 Task: Setup home page in site builder.
Action: Mouse moved to (1063, 82)
Screenshot: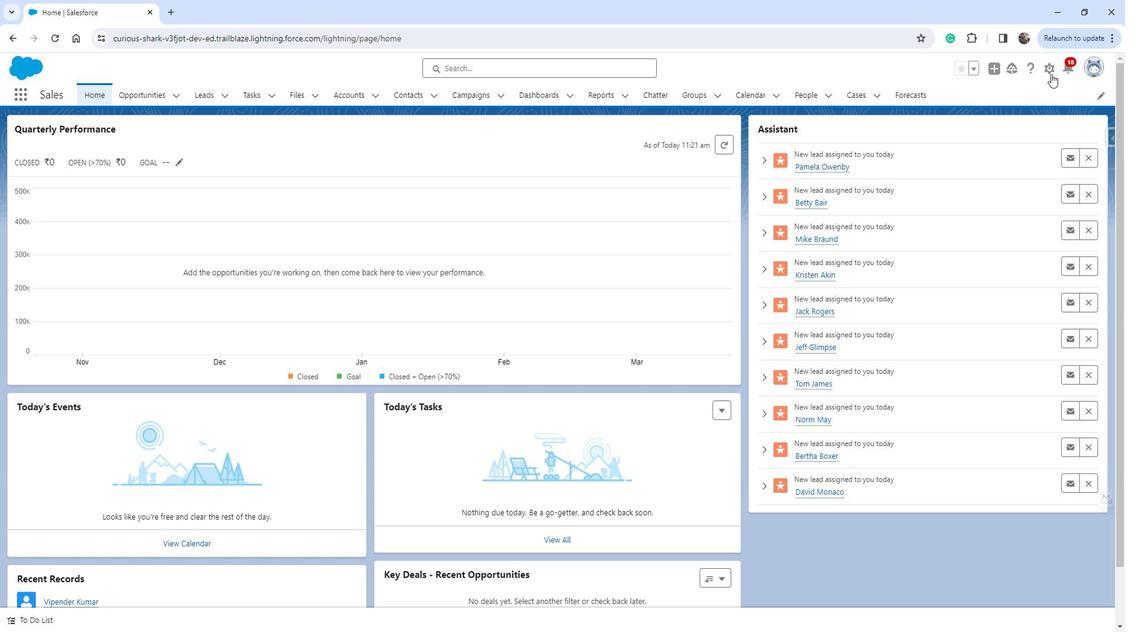 
Action: Mouse pressed left at (1063, 82)
Screenshot: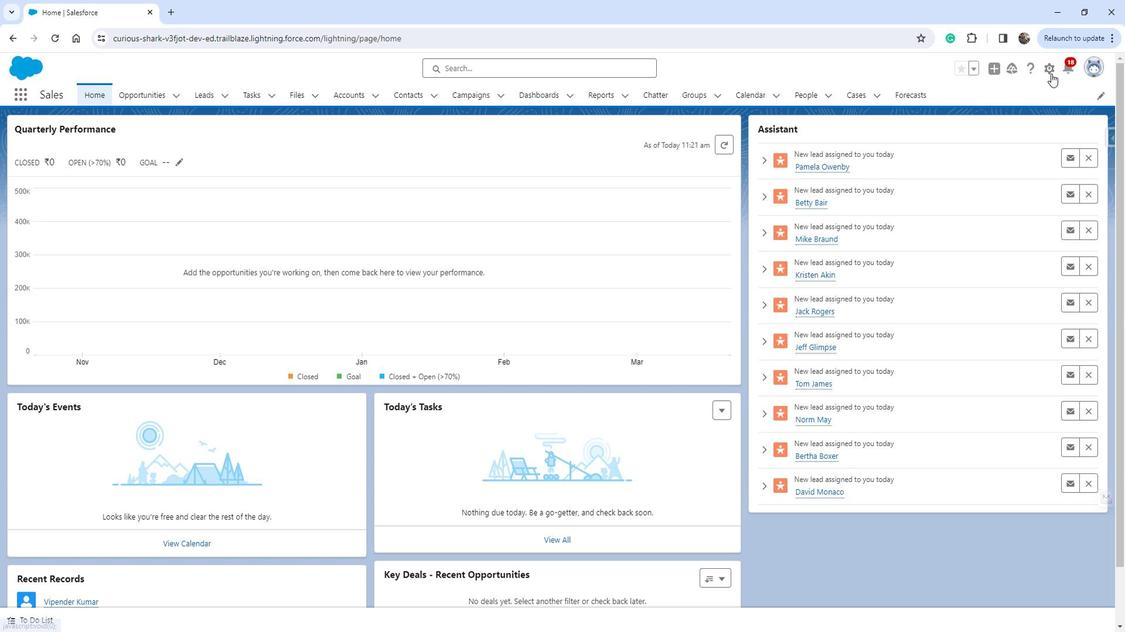 
Action: Mouse moved to (1013, 114)
Screenshot: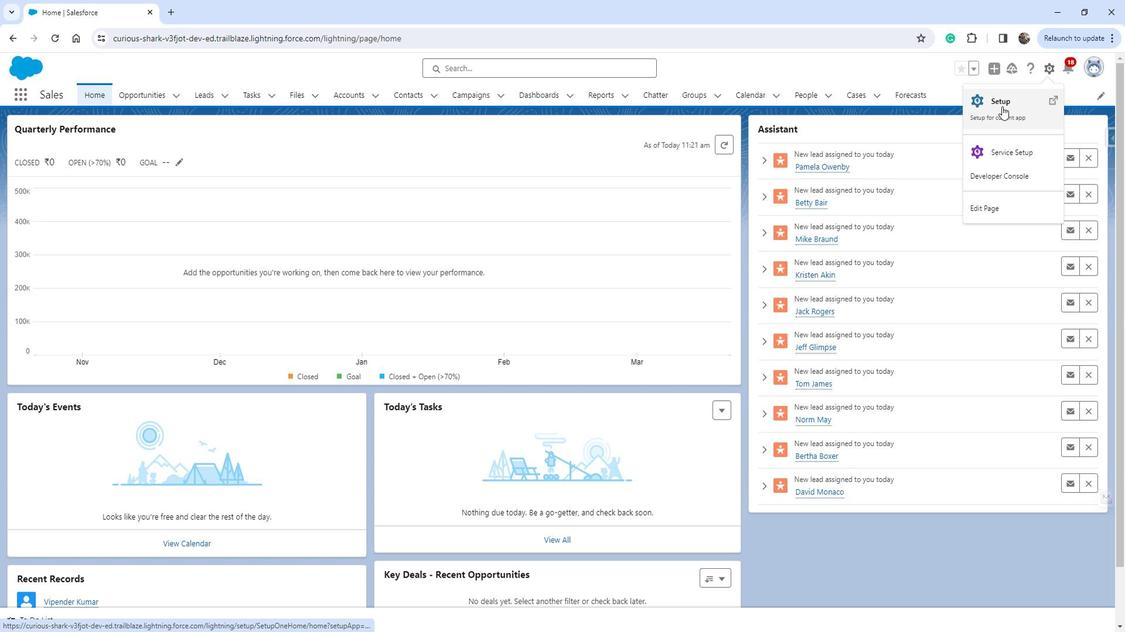 
Action: Mouse pressed left at (1013, 114)
Screenshot: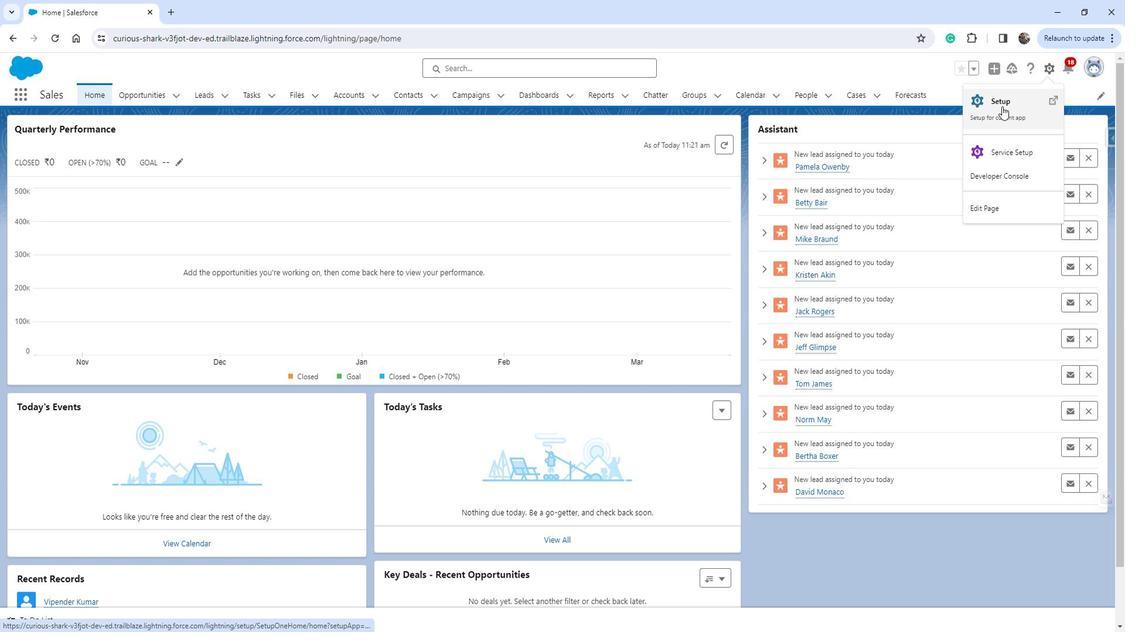 
Action: Mouse moved to (101, 409)
Screenshot: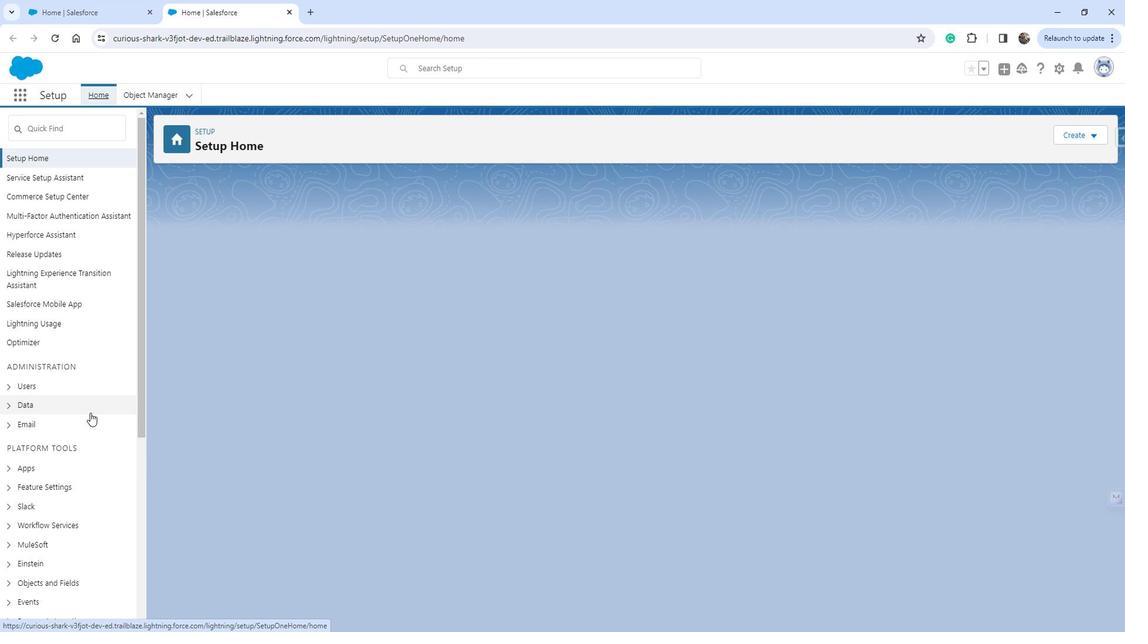 
Action: Mouse scrolled (101, 409) with delta (0, 0)
Screenshot: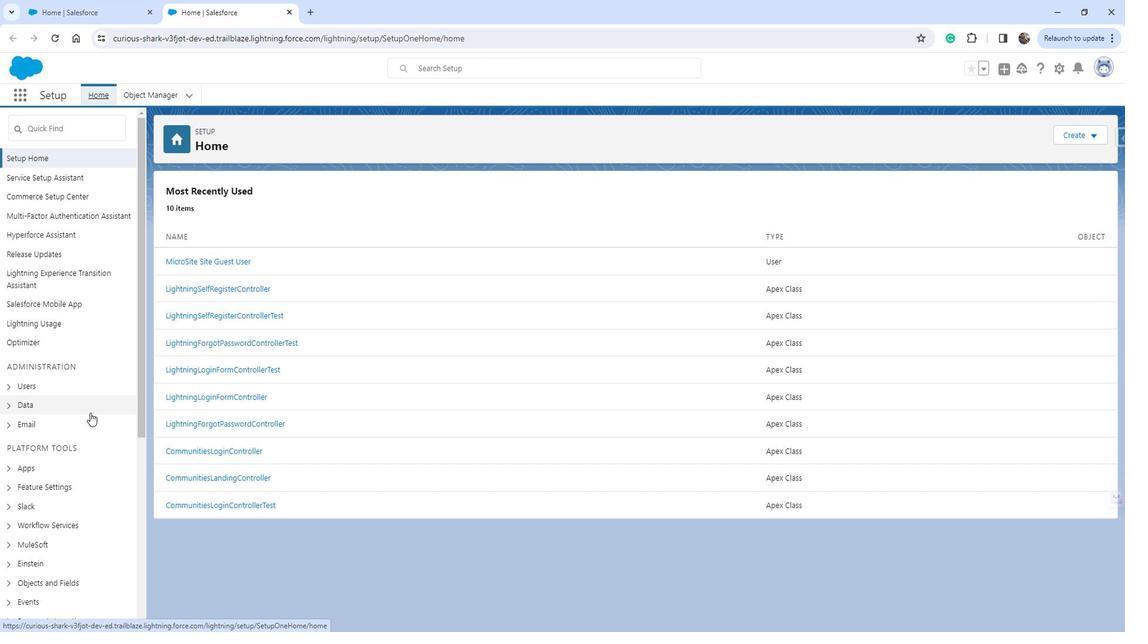 
Action: Mouse moved to (46, 420)
Screenshot: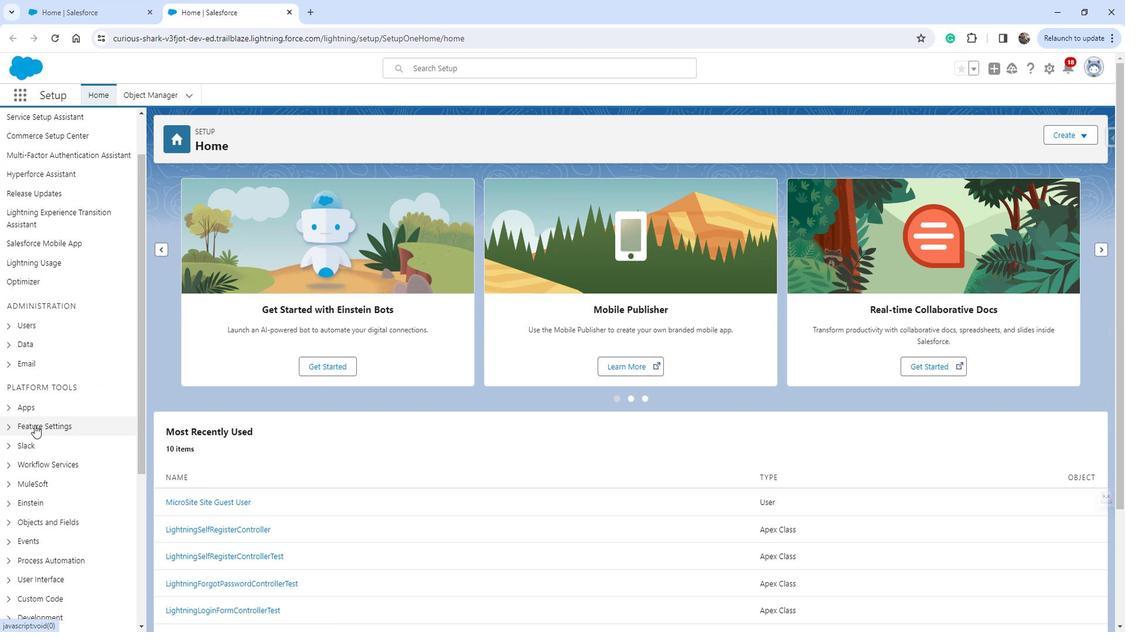 
Action: Mouse pressed left at (46, 420)
Screenshot: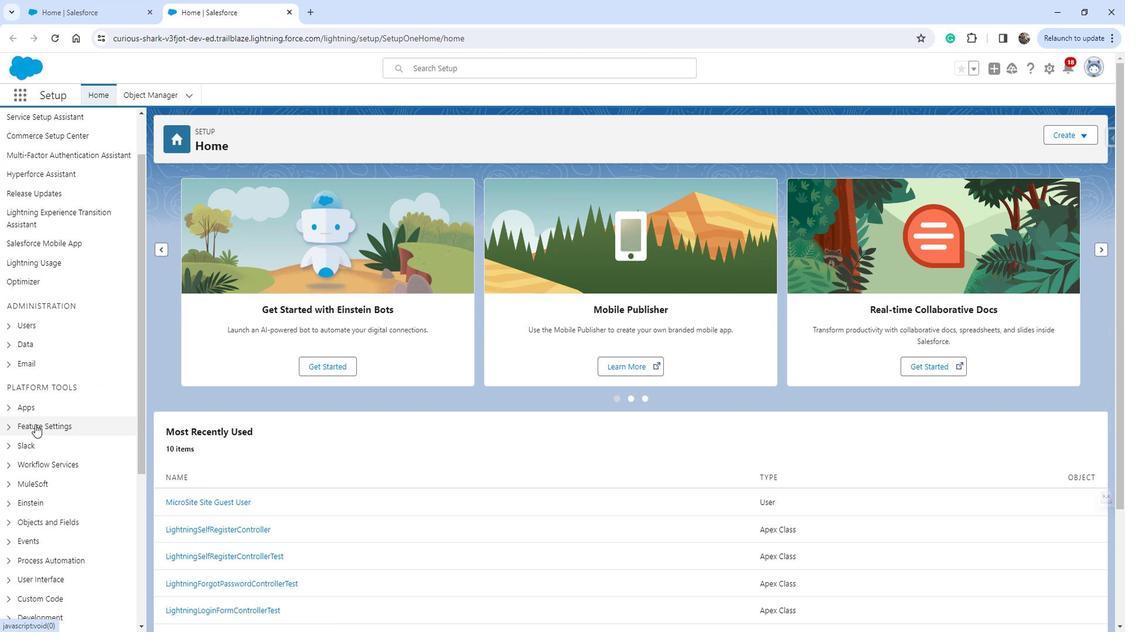 
Action: Mouse moved to (65, 431)
Screenshot: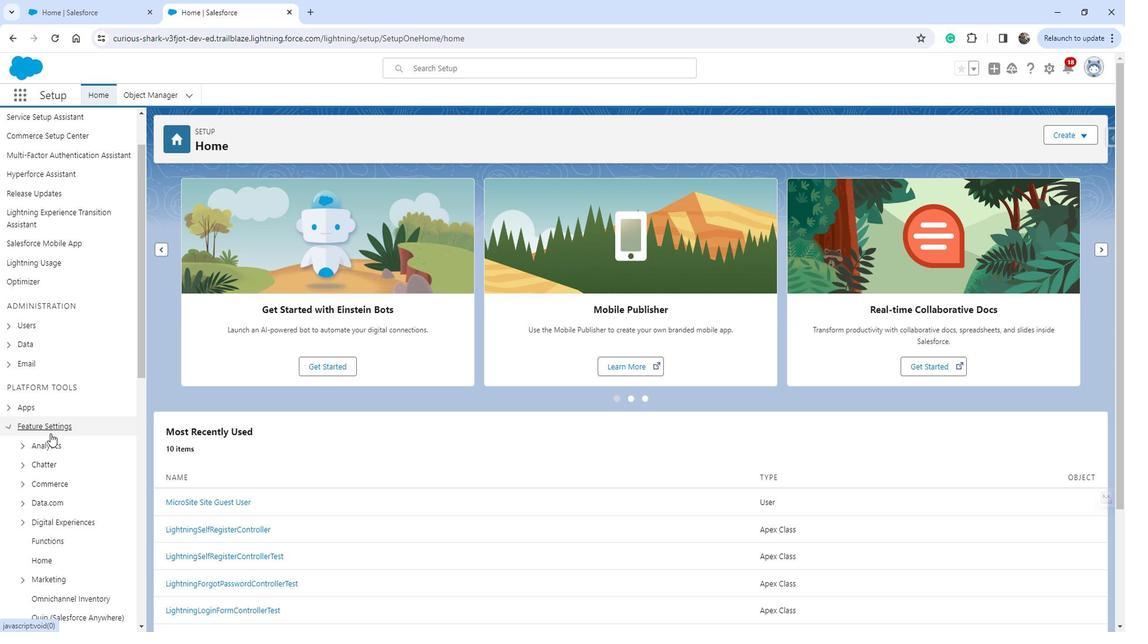 
Action: Mouse scrolled (65, 431) with delta (0, 0)
Screenshot: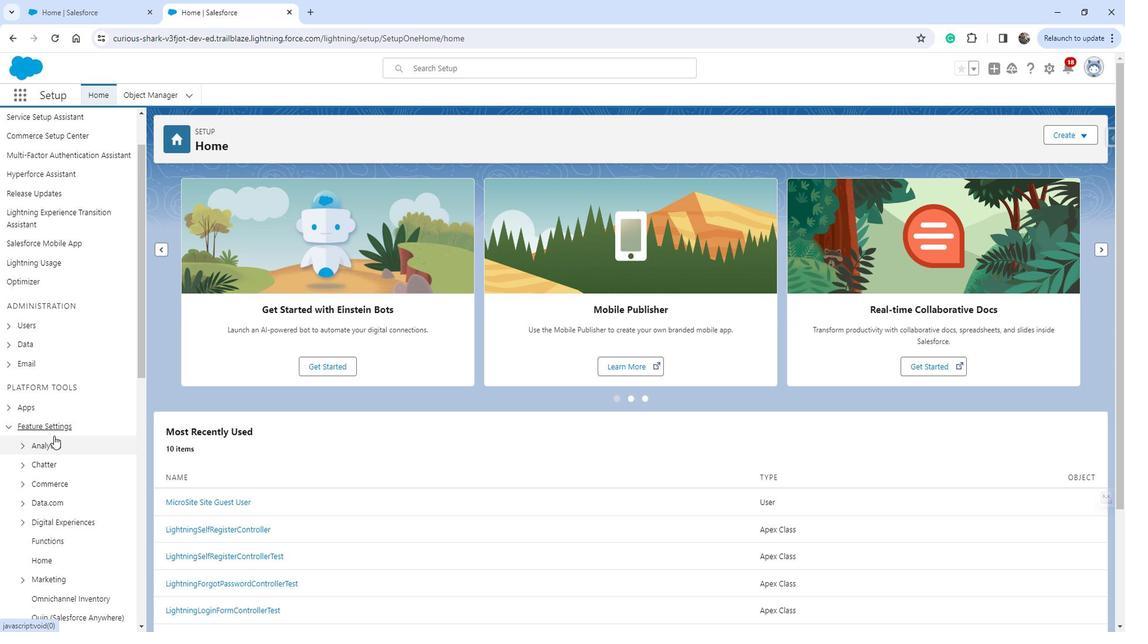 
Action: Mouse scrolled (65, 431) with delta (0, 0)
Screenshot: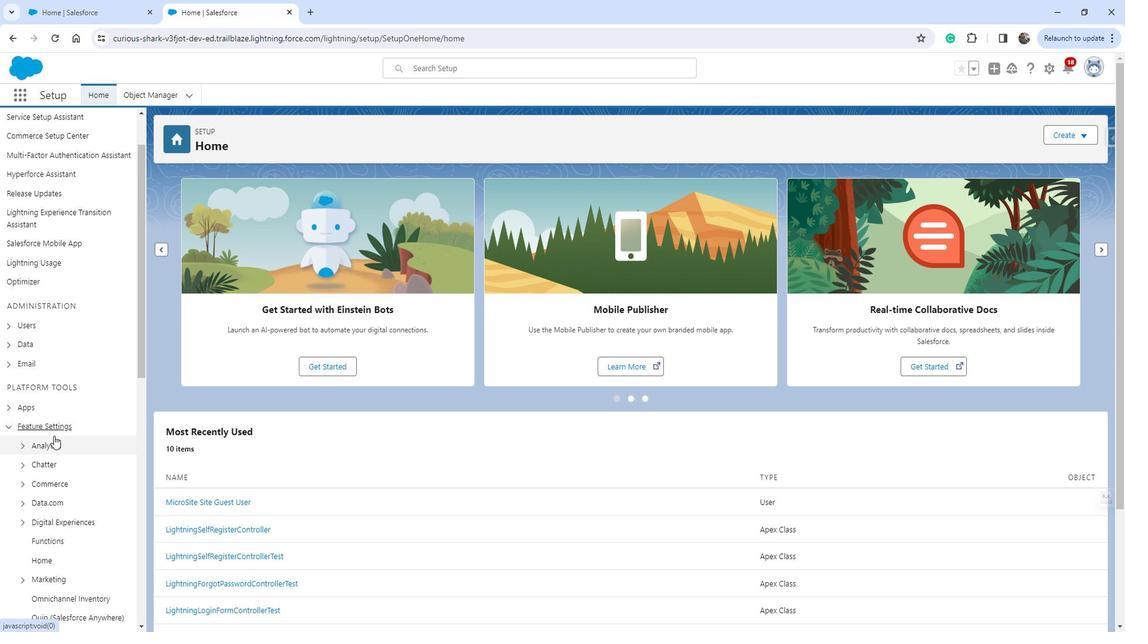 
Action: Mouse scrolled (65, 431) with delta (0, 0)
Screenshot: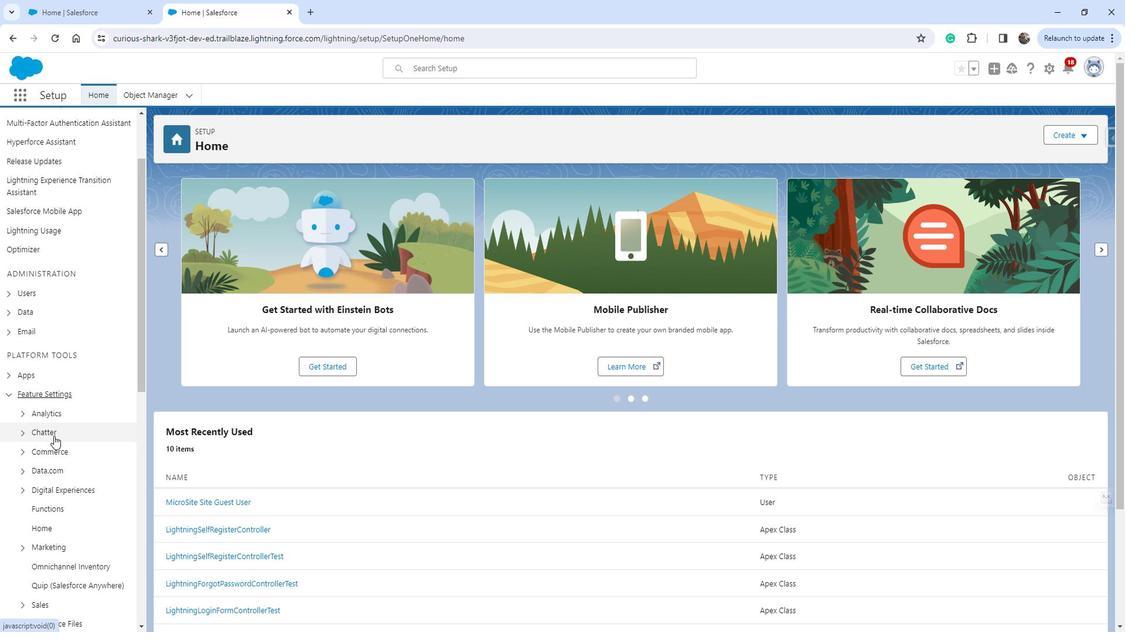 
Action: Mouse moved to (81, 338)
Screenshot: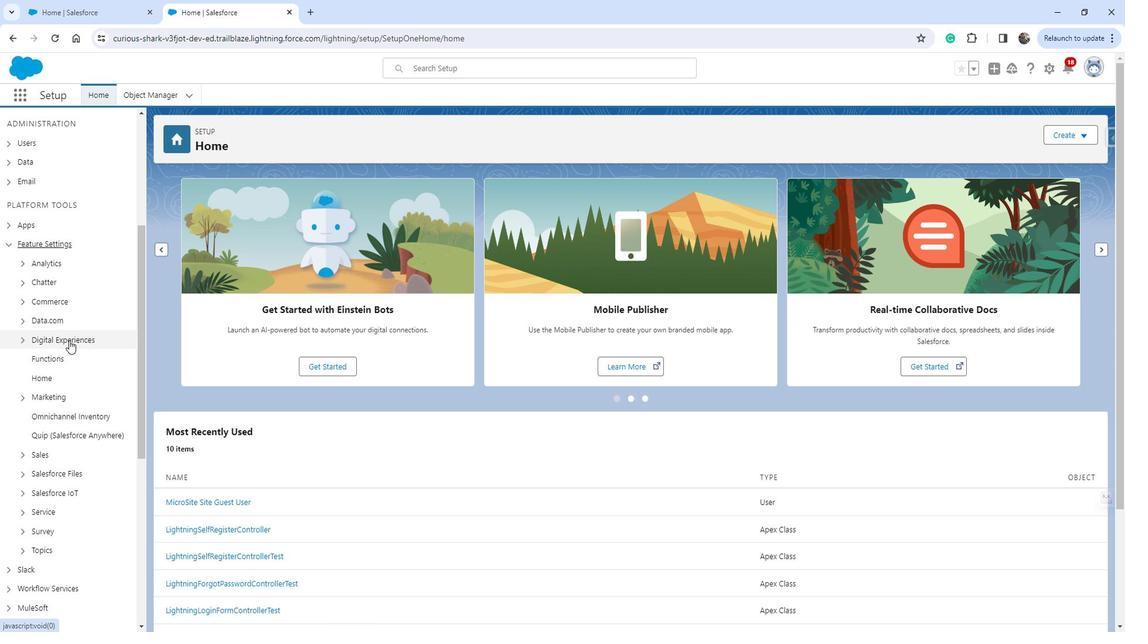 
Action: Mouse pressed left at (81, 338)
Screenshot: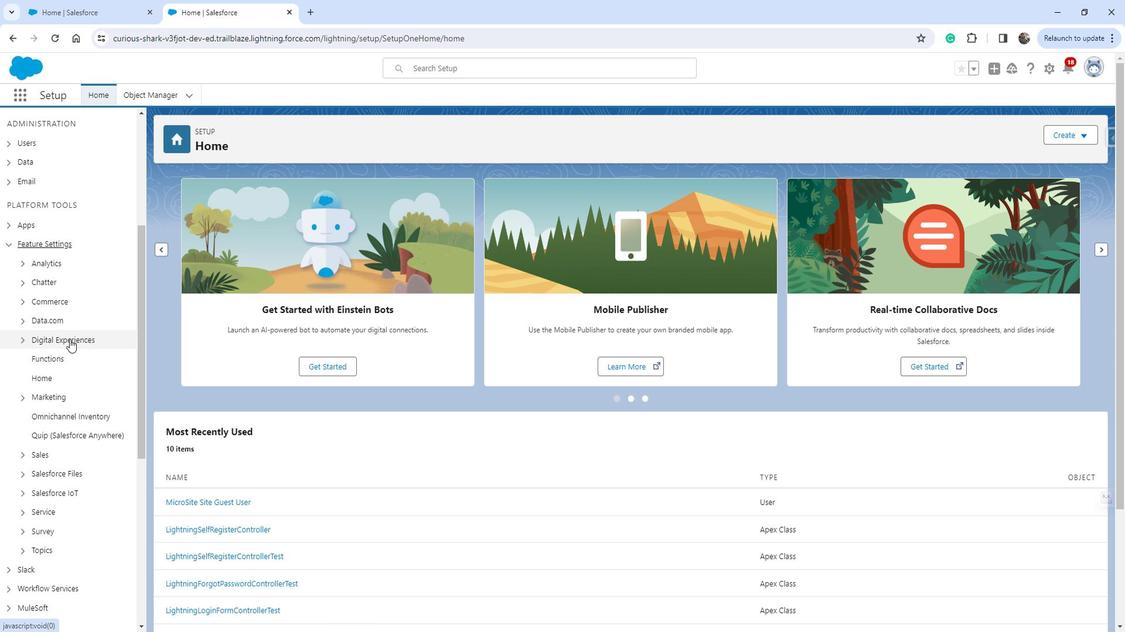
Action: Mouse moved to (65, 357)
Screenshot: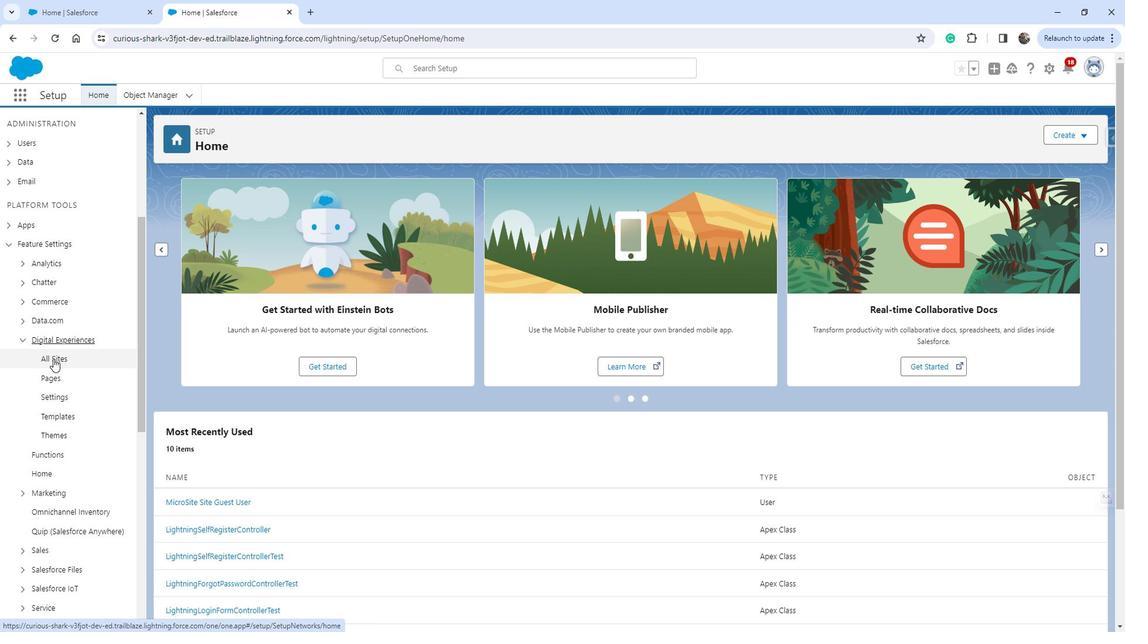 
Action: Mouse pressed left at (65, 357)
Screenshot: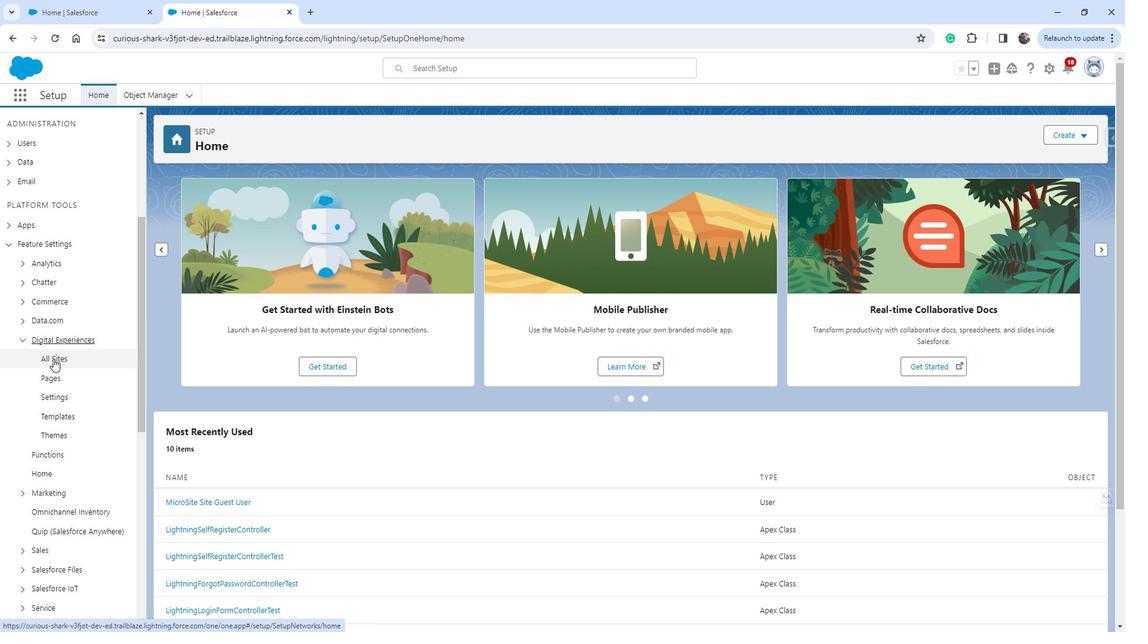 
Action: Mouse moved to (195, 281)
Screenshot: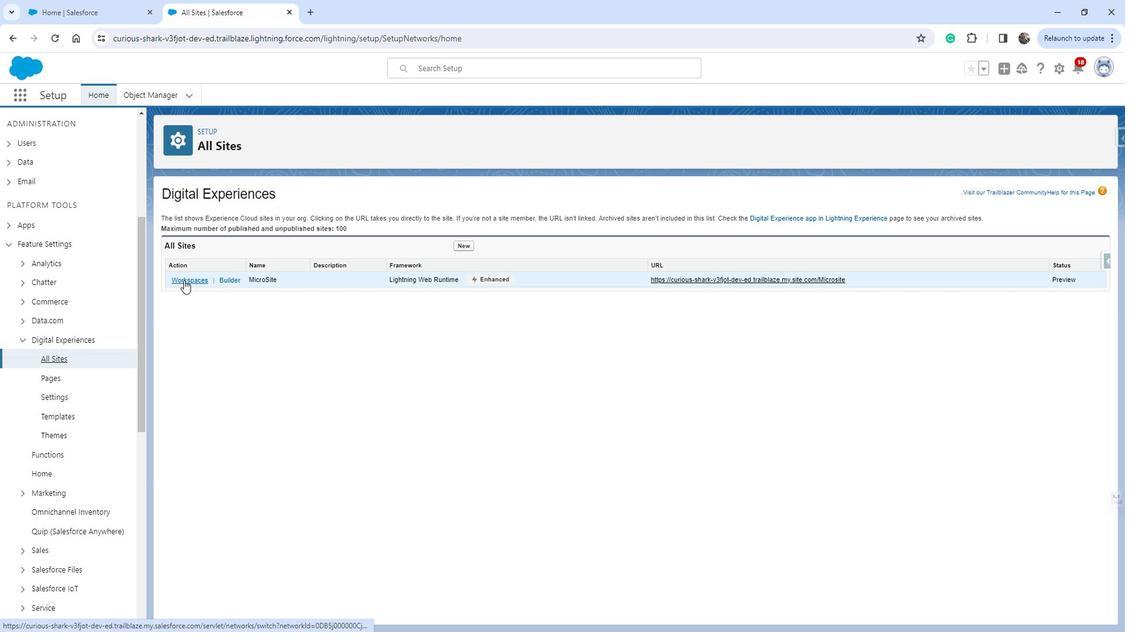 
Action: Mouse pressed left at (195, 281)
Screenshot: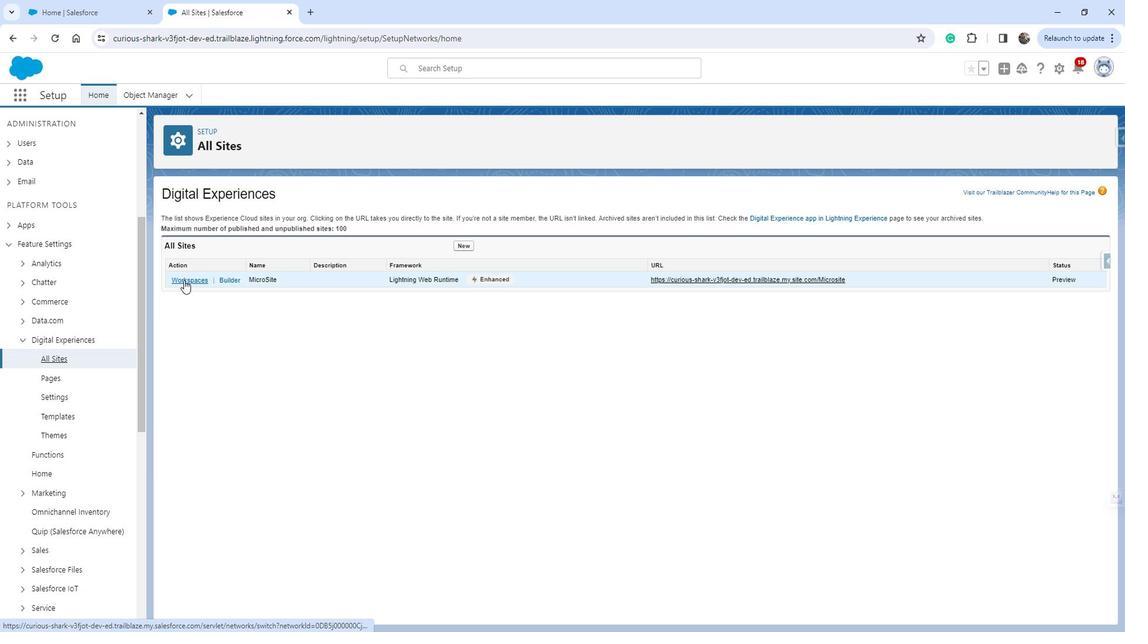 
Action: Mouse moved to (151, 284)
Screenshot: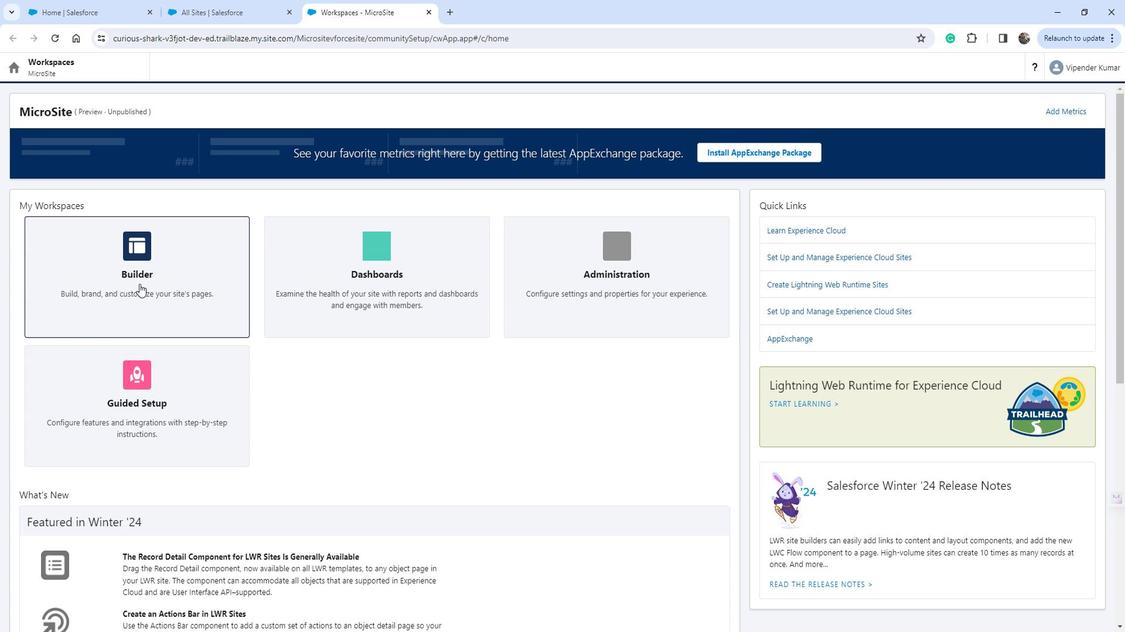 
Action: Mouse pressed left at (151, 284)
Screenshot: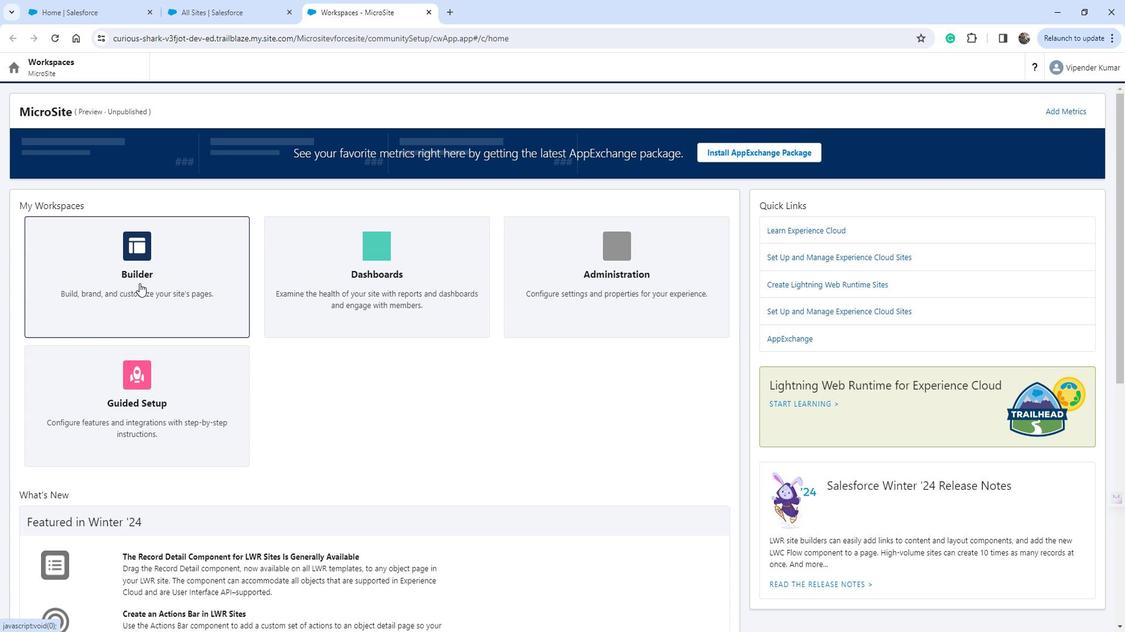 
Action: Mouse moved to (440, 395)
Screenshot: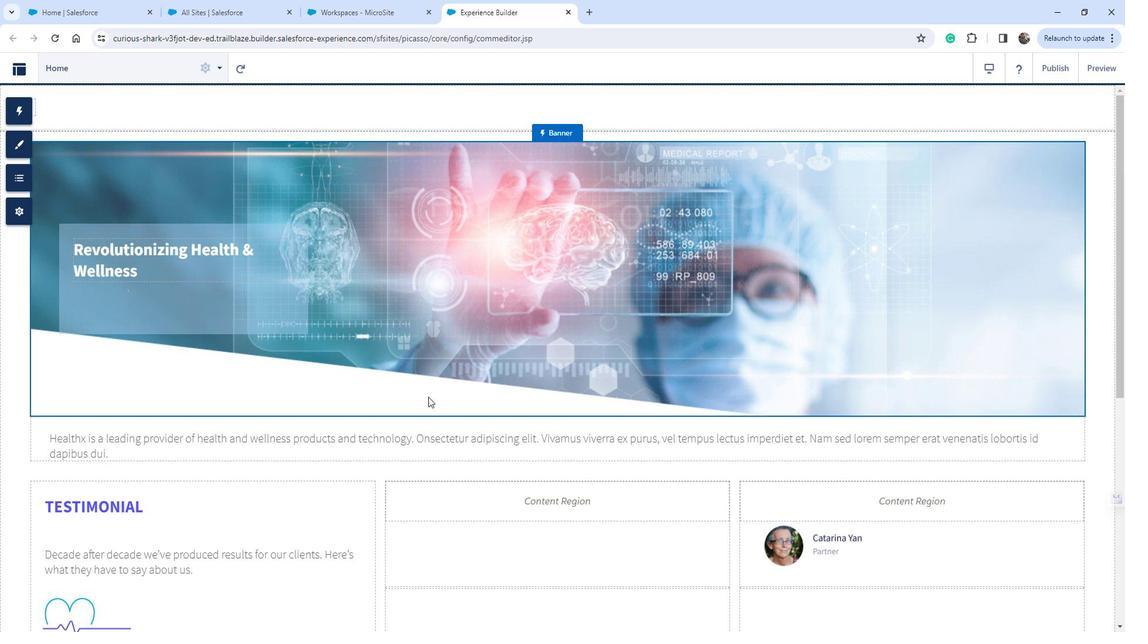 
Action: Mouse scrolled (440, 394) with delta (0, 0)
Screenshot: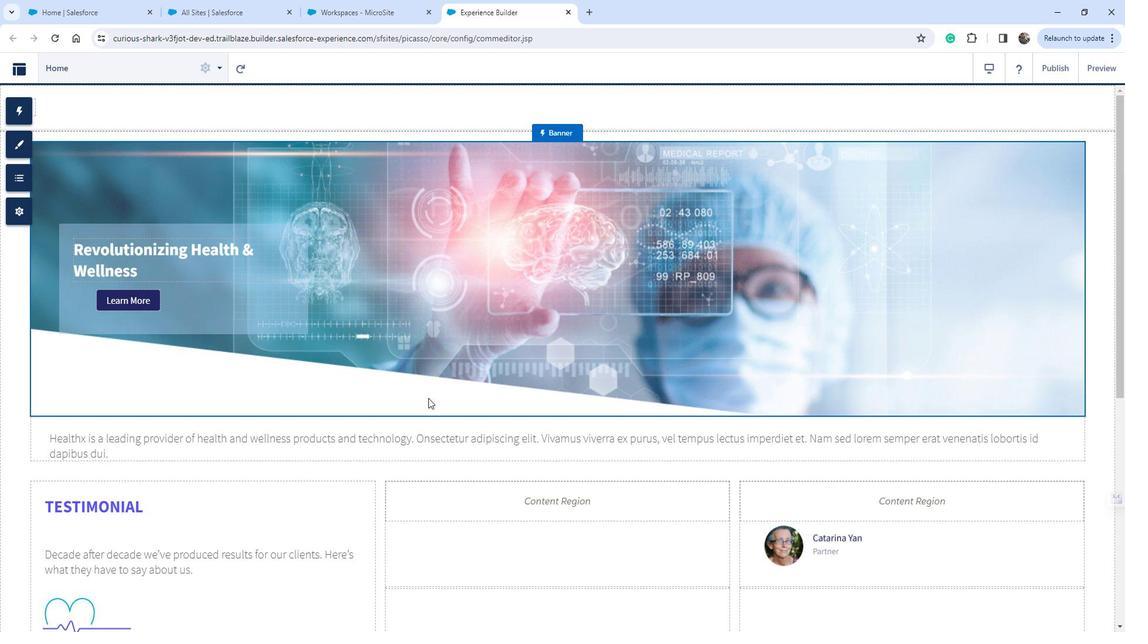 
Action: Mouse moved to (433, 396)
Screenshot: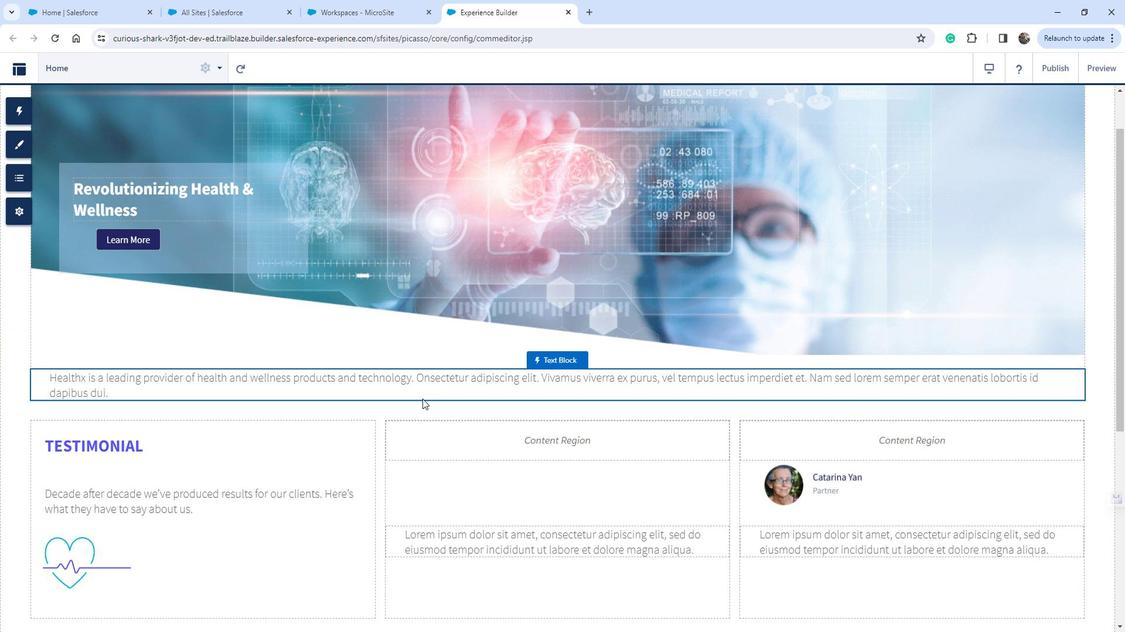 
Action: Mouse scrolled (433, 396) with delta (0, 0)
Screenshot: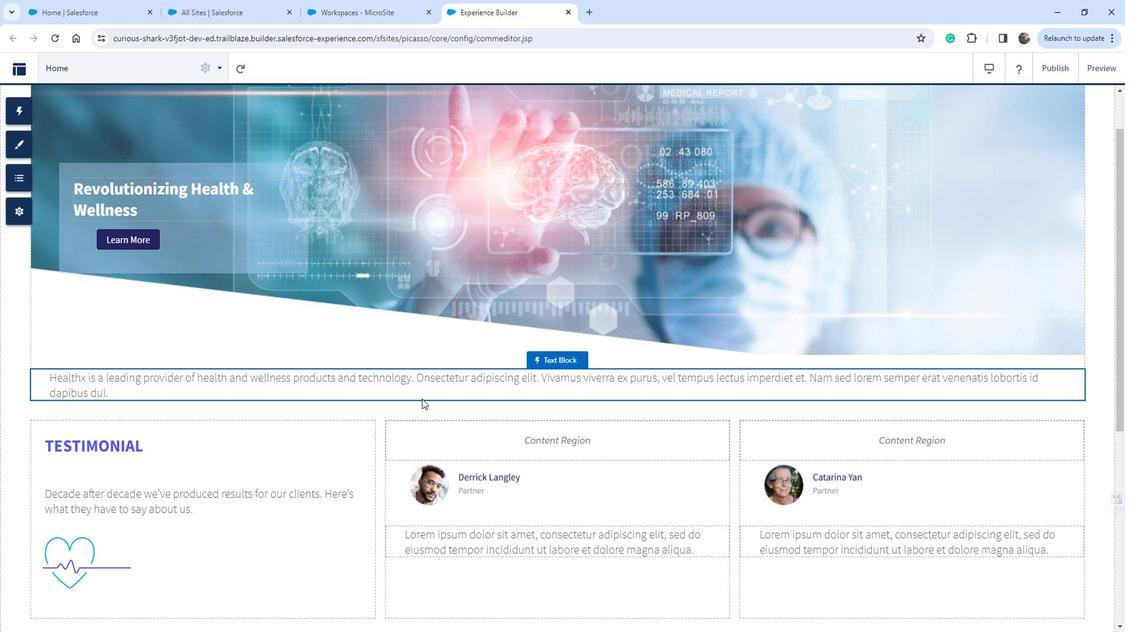 
Action: Mouse scrolled (433, 396) with delta (0, 0)
Screenshot: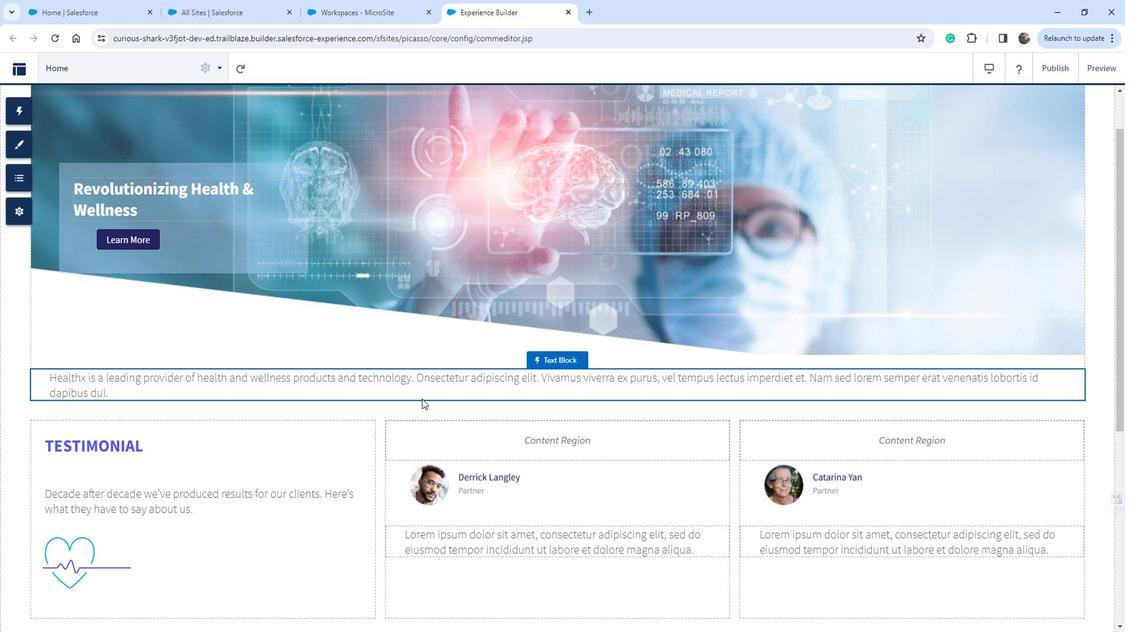 
Action: Mouse scrolled (433, 396) with delta (0, 0)
Screenshot: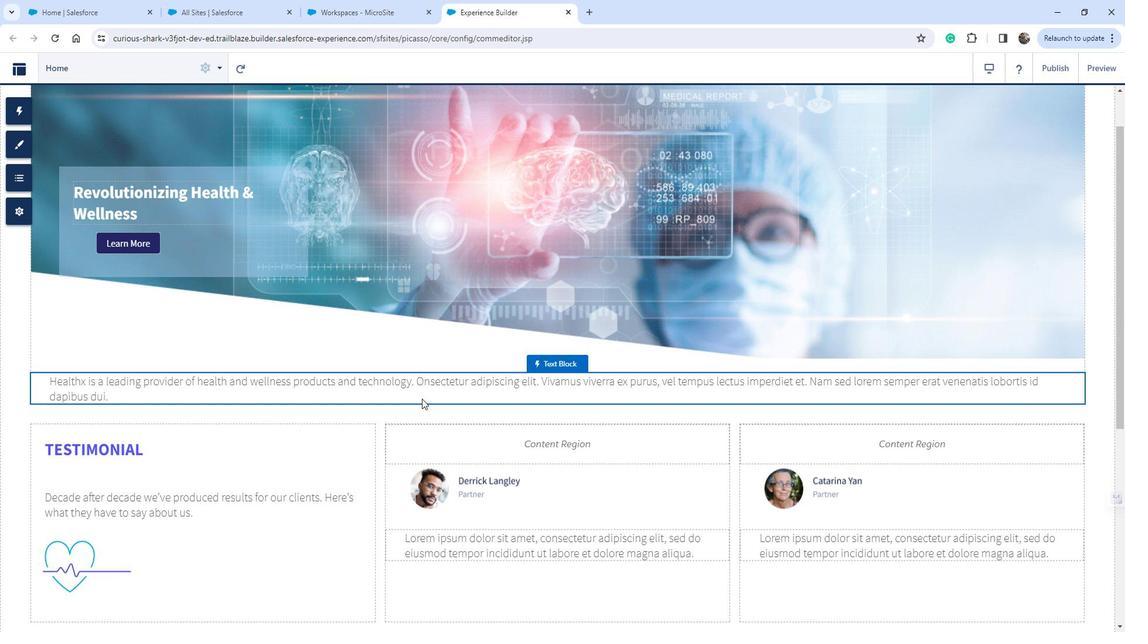 
Action: Mouse moved to (410, 123)
Screenshot: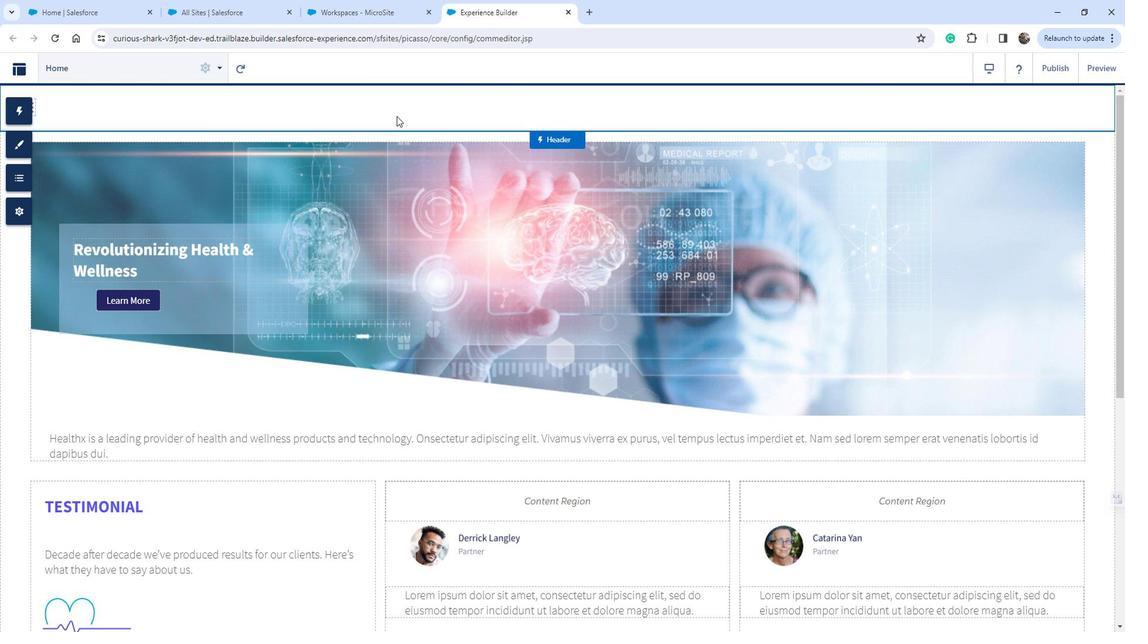 
Action: Mouse pressed left at (410, 123)
Screenshot: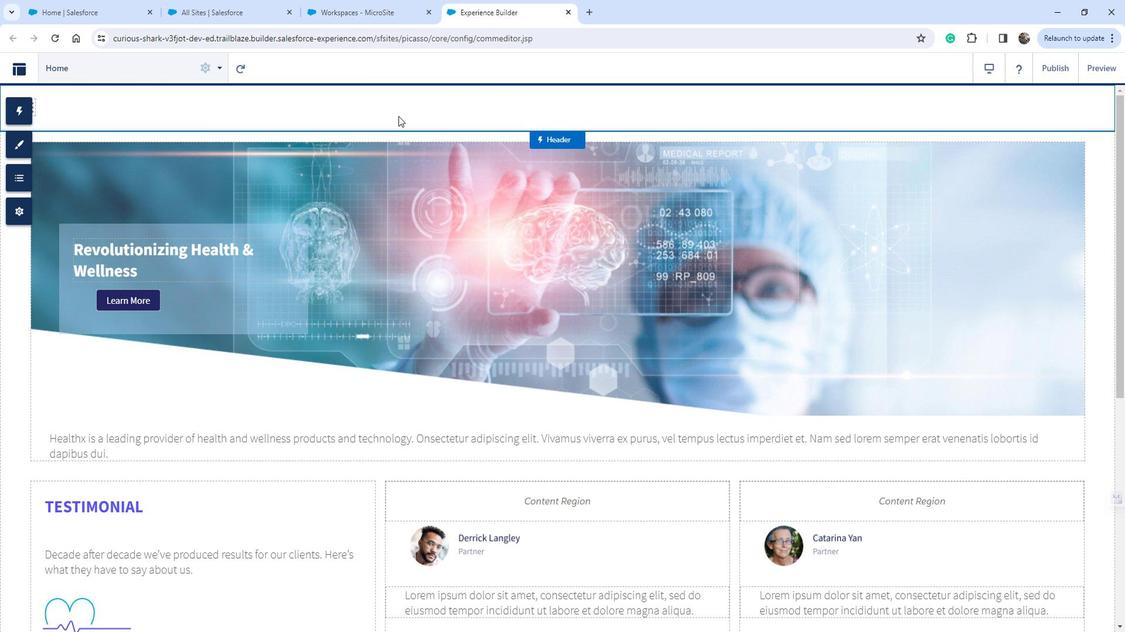 
Action: Mouse moved to (1010, 116)
Screenshot: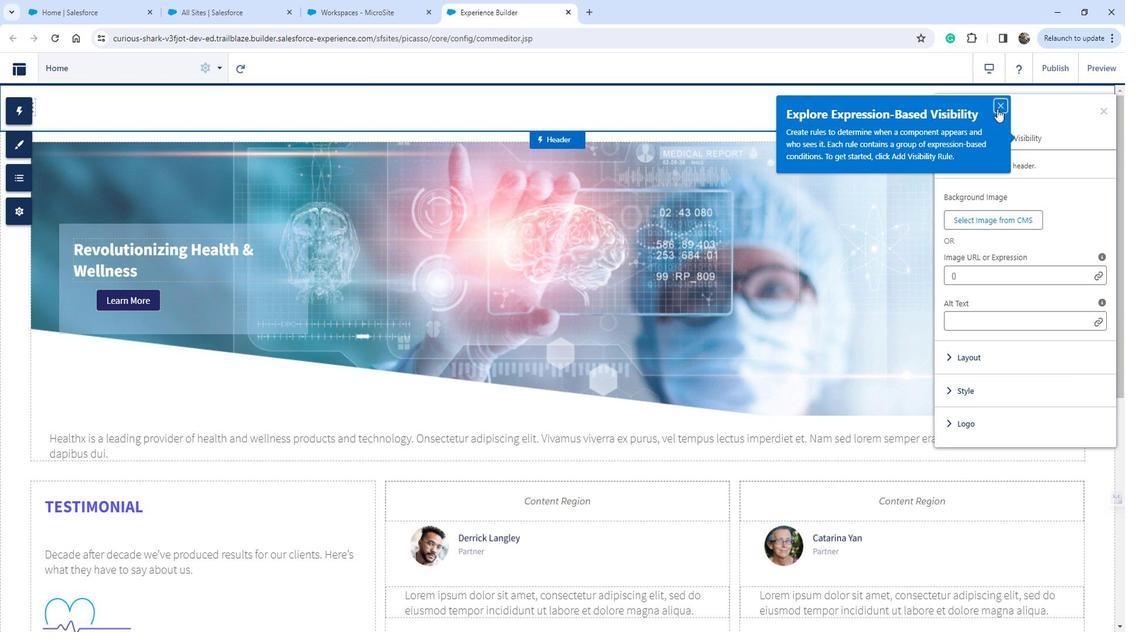 
Action: Mouse pressed left at (1010, 116)
Screenshot: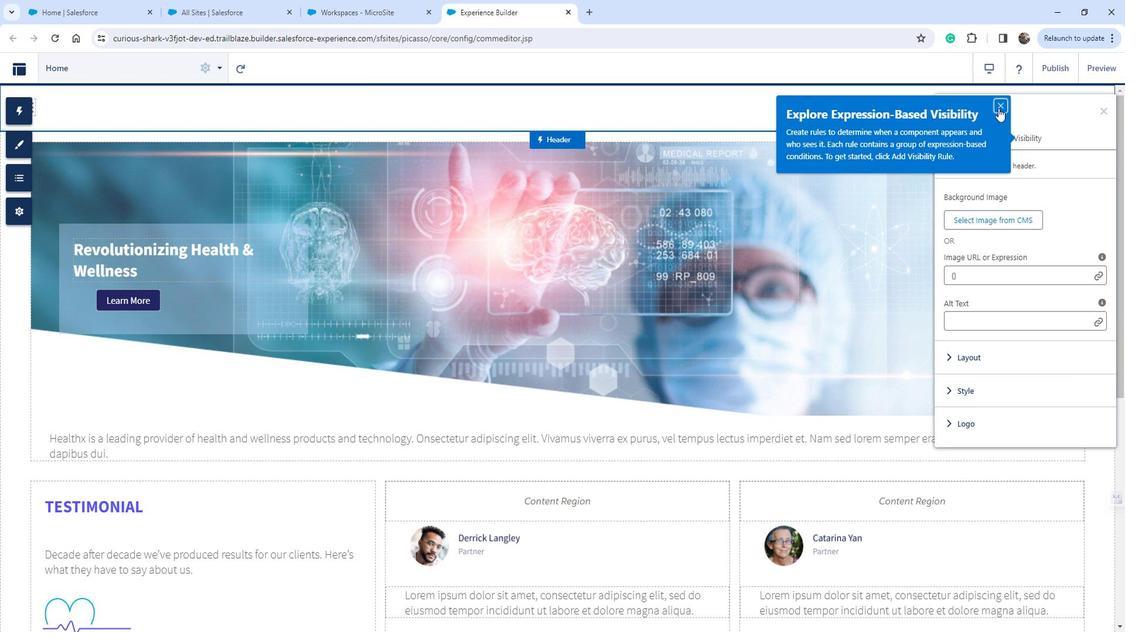 
Action: Mouse moved to (755, 369)
Screenshot: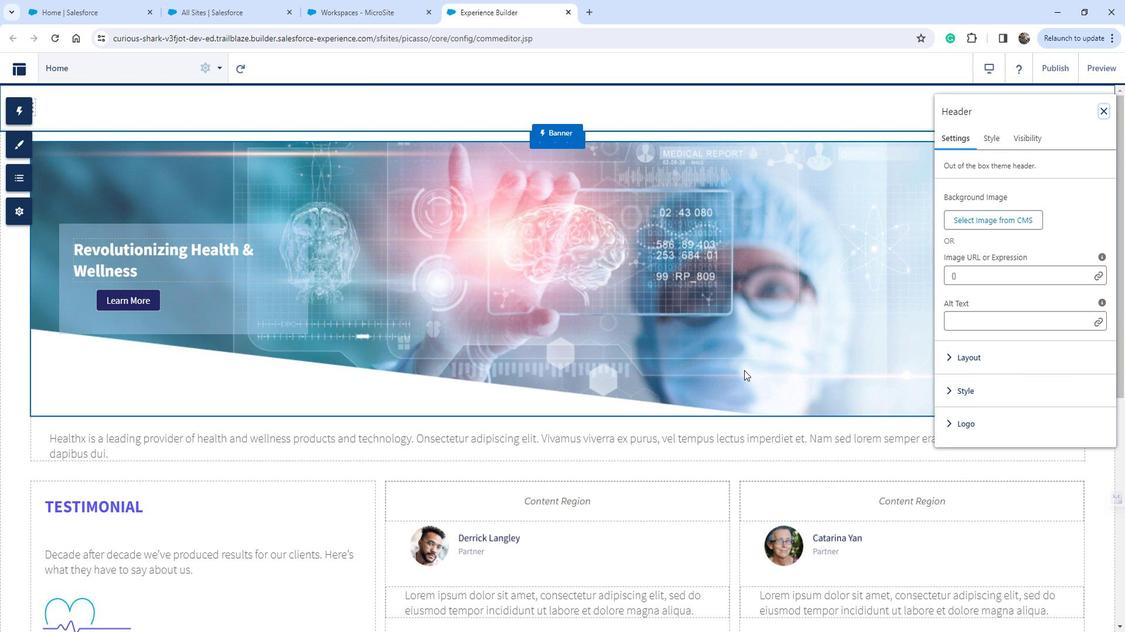 
Action: Mouse scrolled (755, 369) with delta (0, 0)
Screenshot: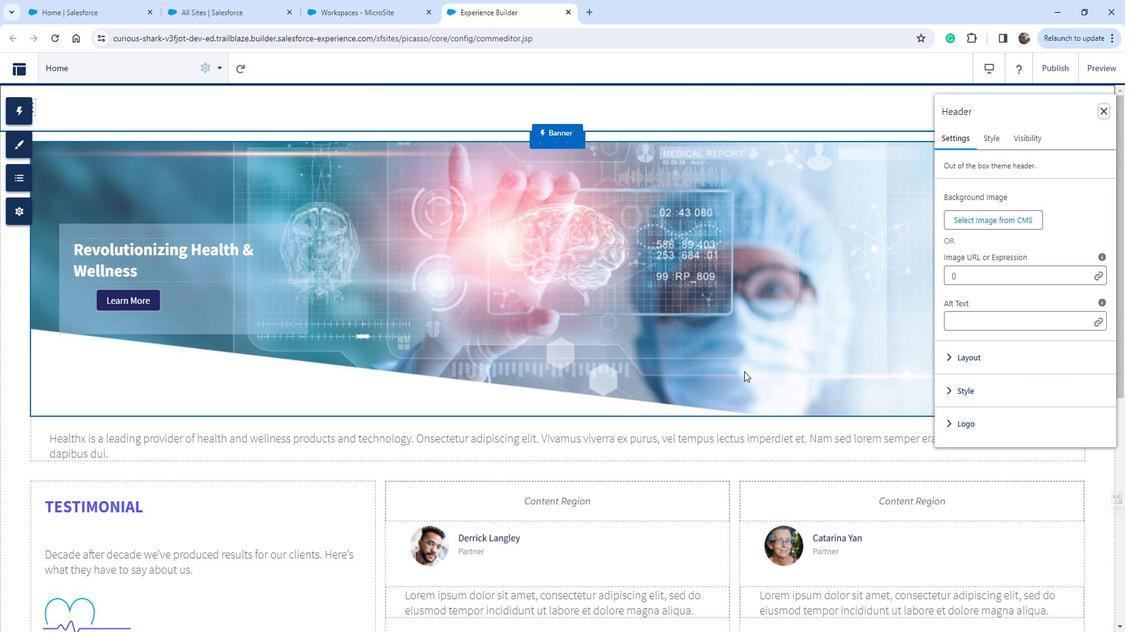 
Action: Mouse moved to (730, 385)
Screenshot: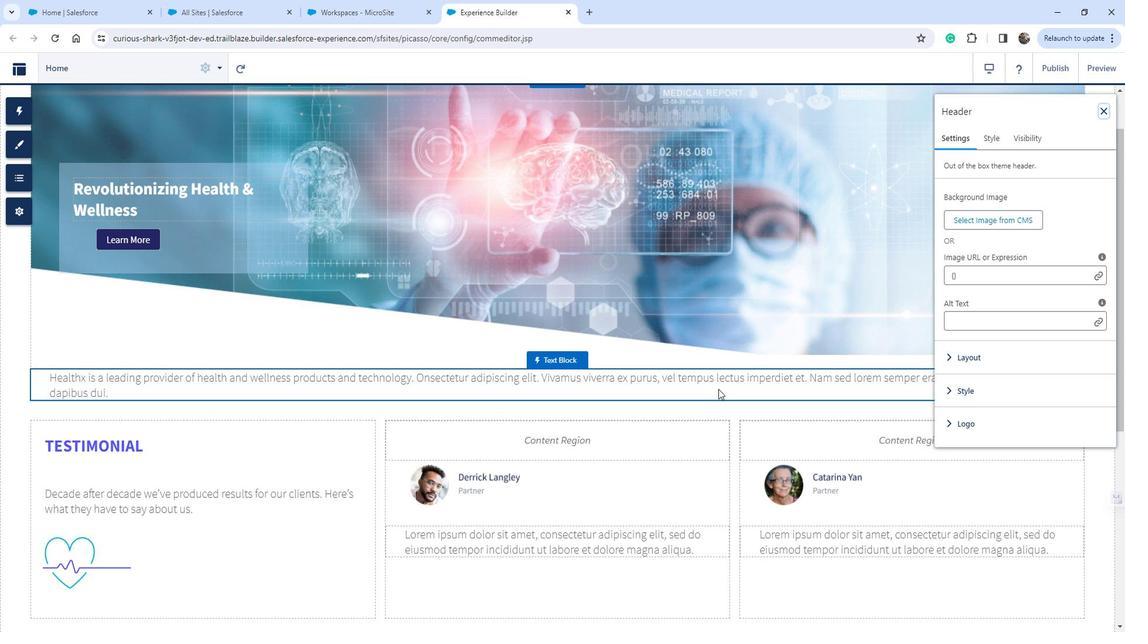 
Action: Mouse pressed left at (730, 385)
Screenshot: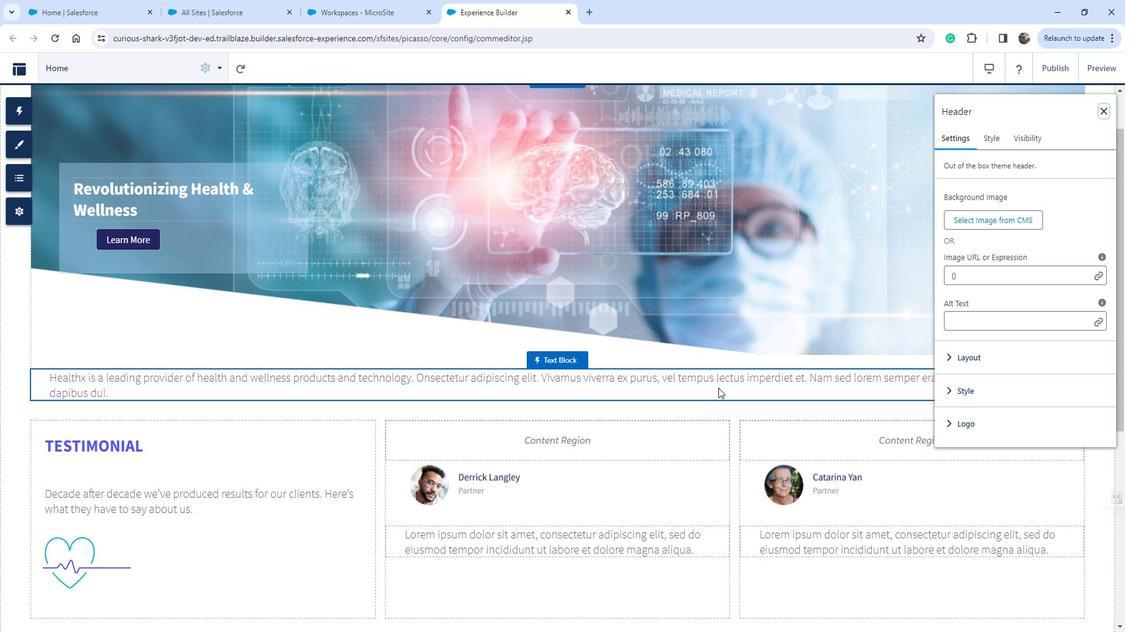 
Action: Mouse moved to (1066, 233)
Screenshot: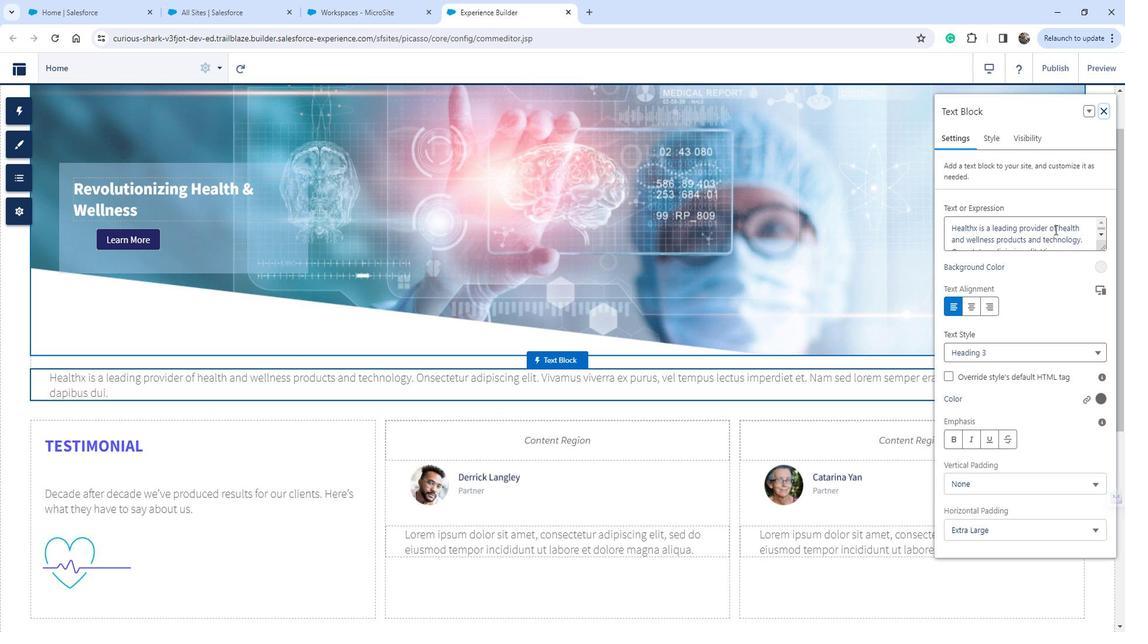 
Action: Mouse scrolled (1066, 233) with delta (0, 0)
Screenshot: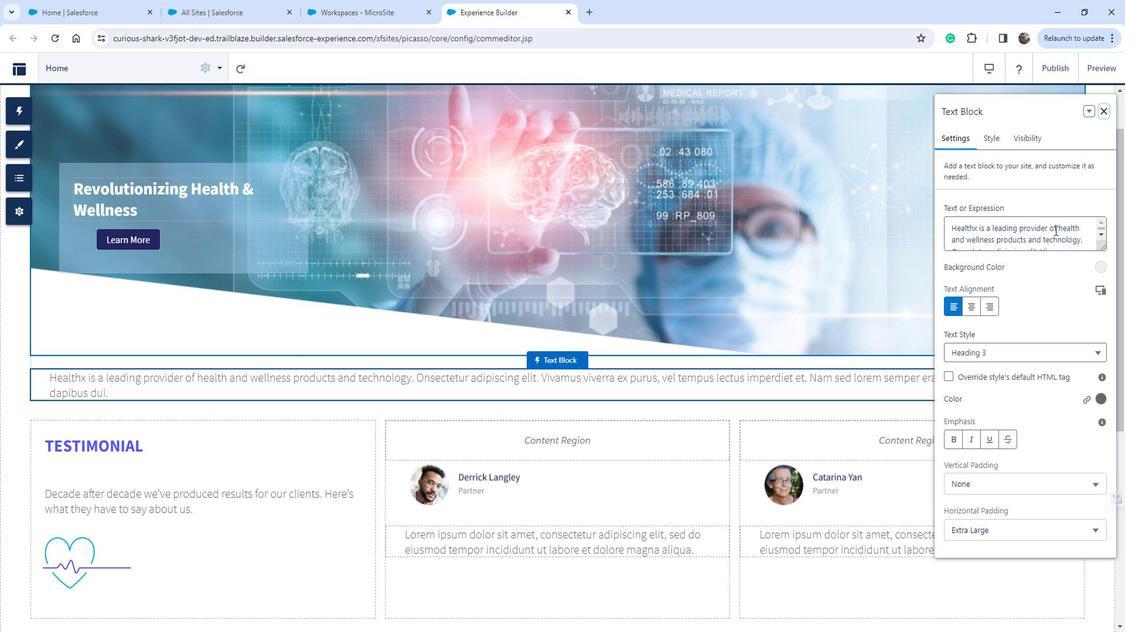
Action: Mouse scrolled (1066, 233) with delta (0, 0)
Screenshot: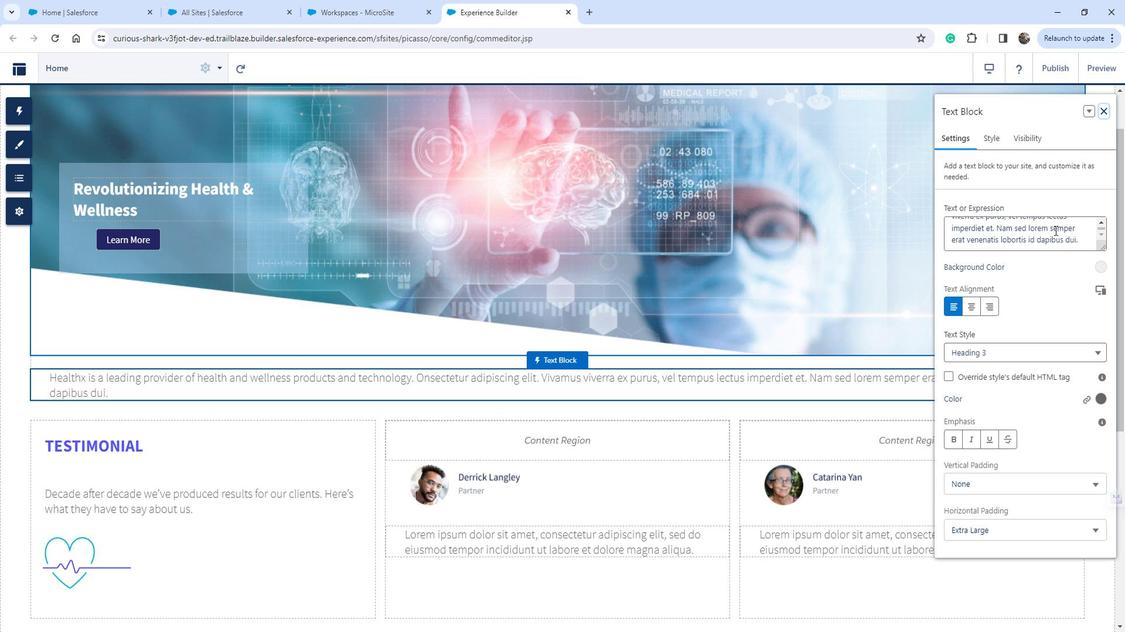 
Action: Mouse moved to (1050, 249)
Screenshot: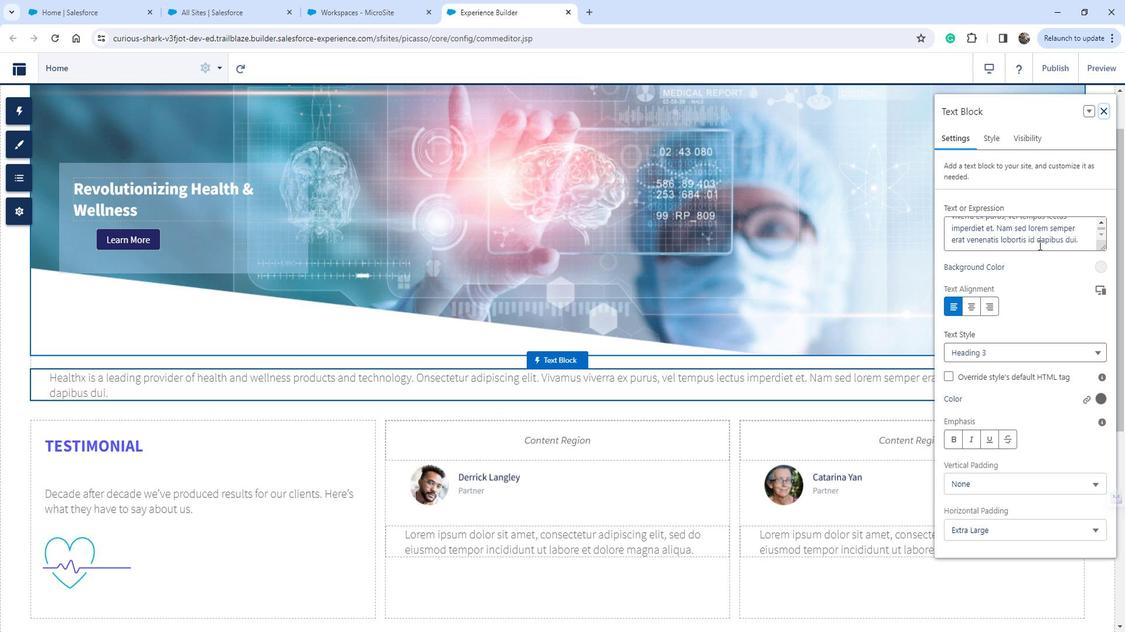 
Action: Mouse scrolled (1050, 248) with delta (0, 0)
Screenshot: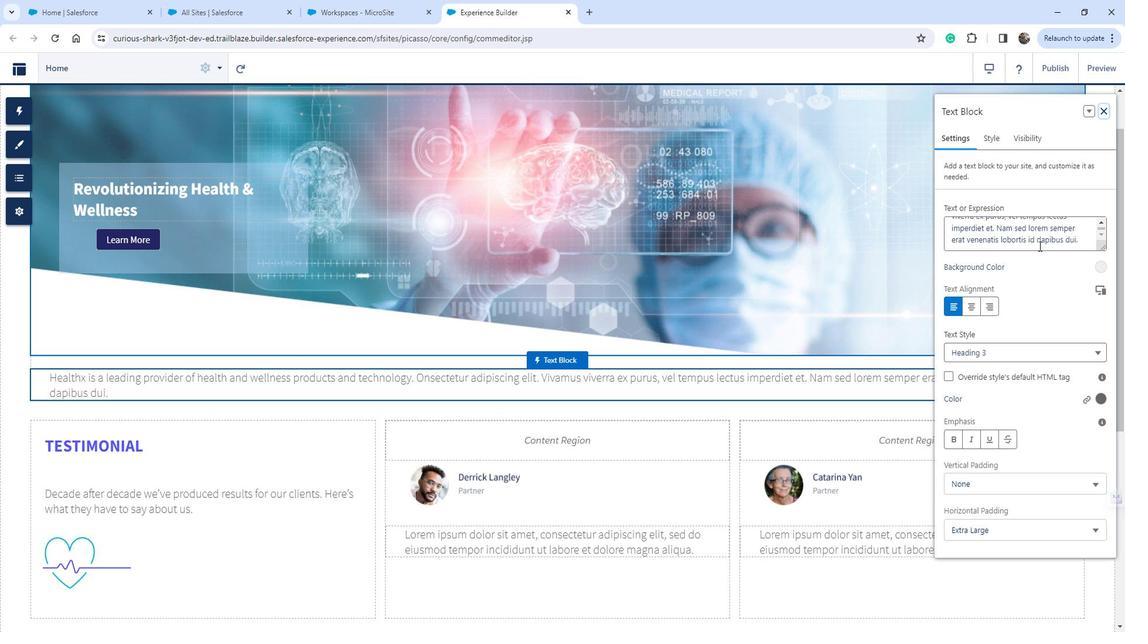 
Action: Mouse moved to (1110, 268)
Screenshot: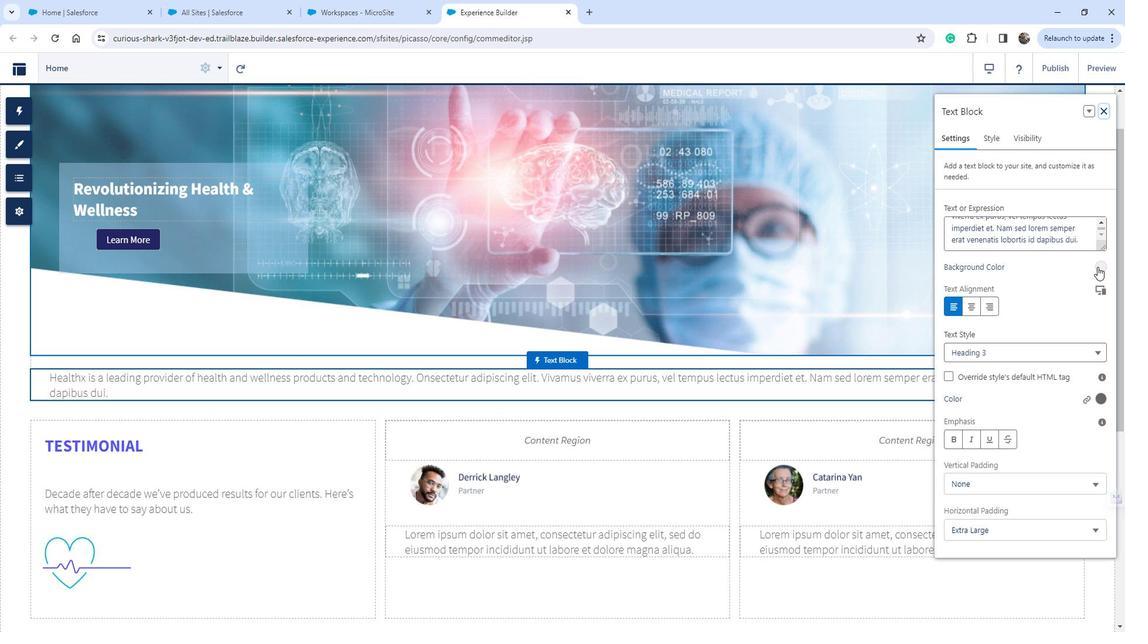 
Action: Mouse pressed left at (1110, 268)
Screenshot: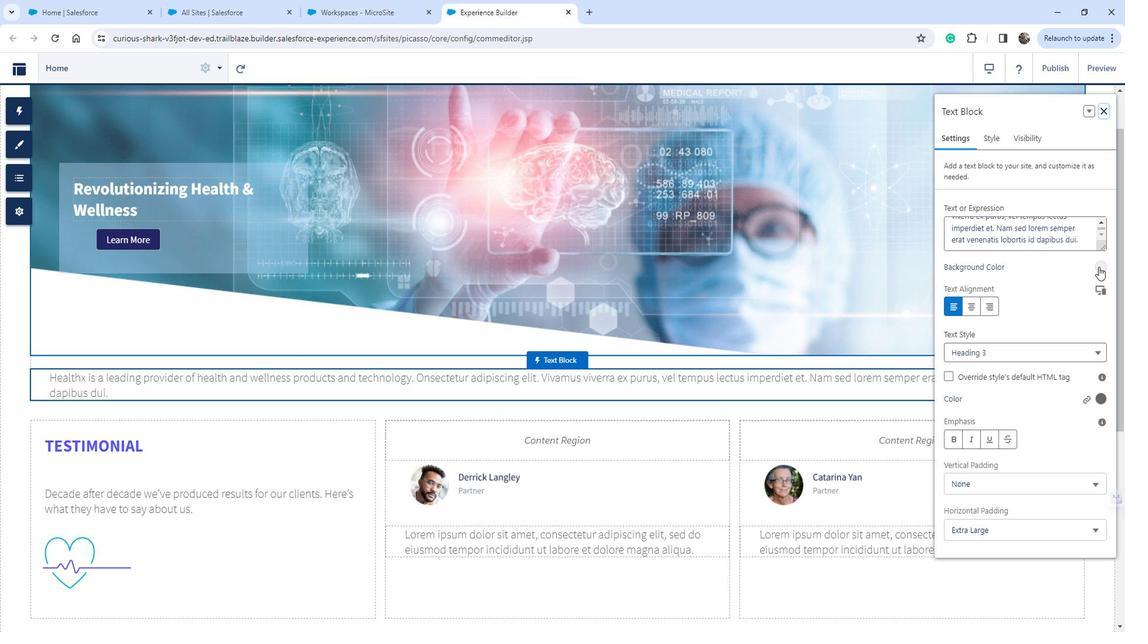 
Action: Mouse moved to (1006, 280)
Screenshot: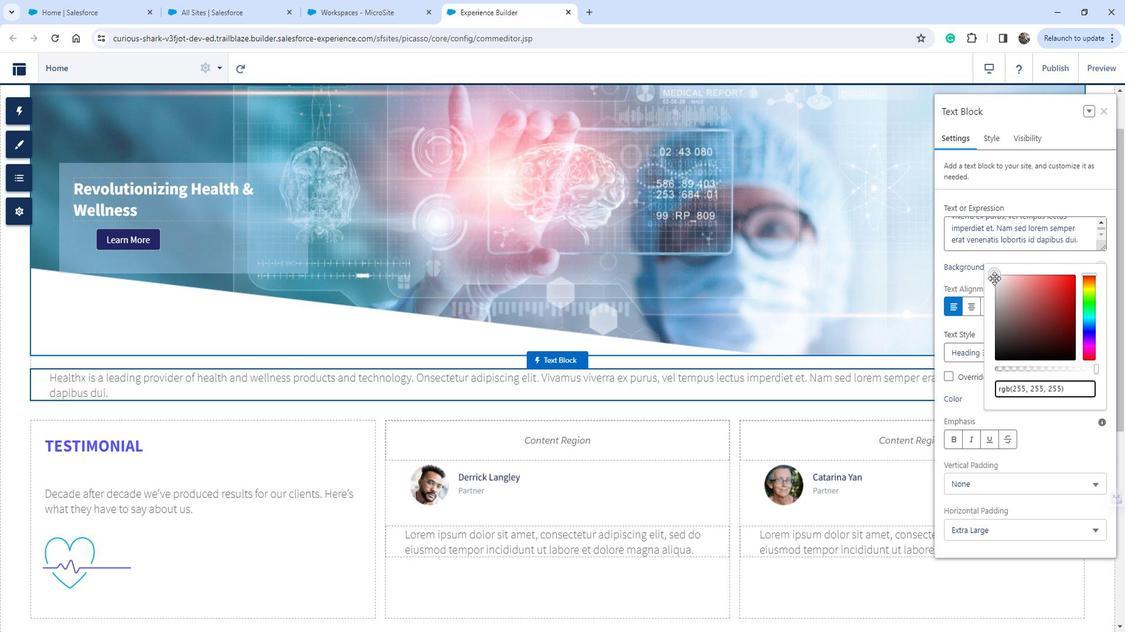 
Action: Mouse pressed left at (1006, 280)
Screenshot: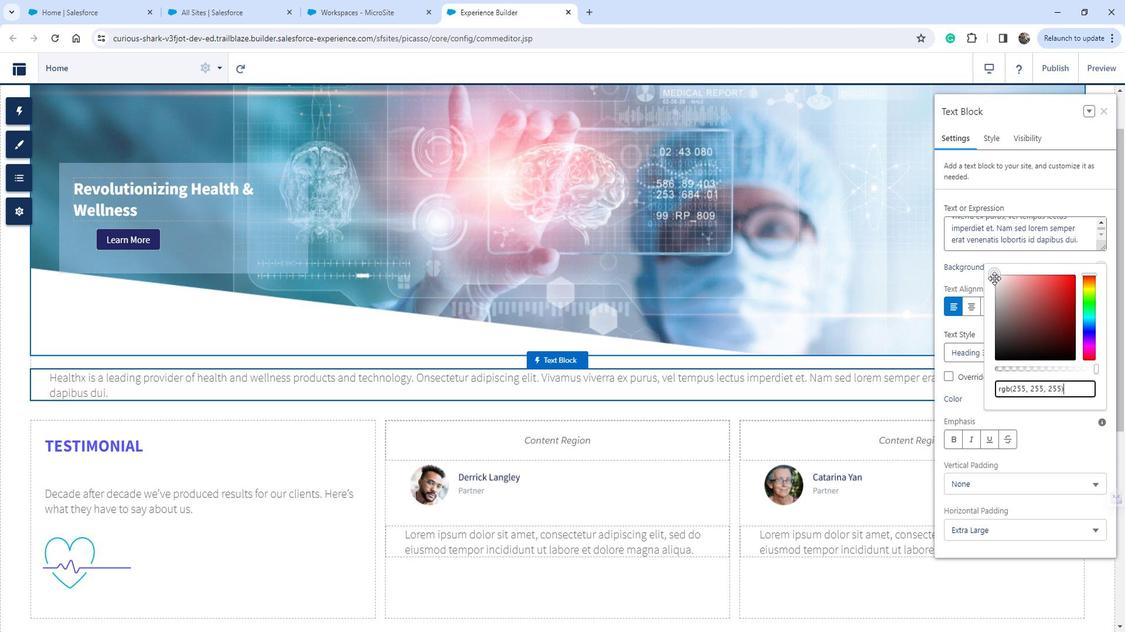 
Action: Mouse moved to (983, 276)
Screenshot: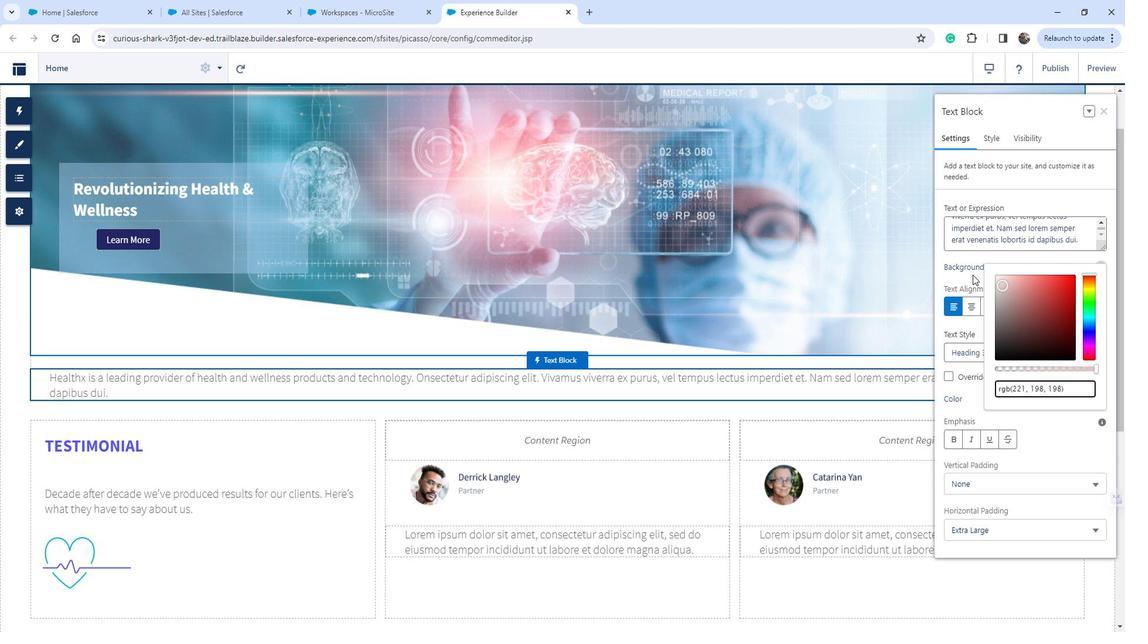 
Action: Mouse pressed left at (983, 276)
Screenshot: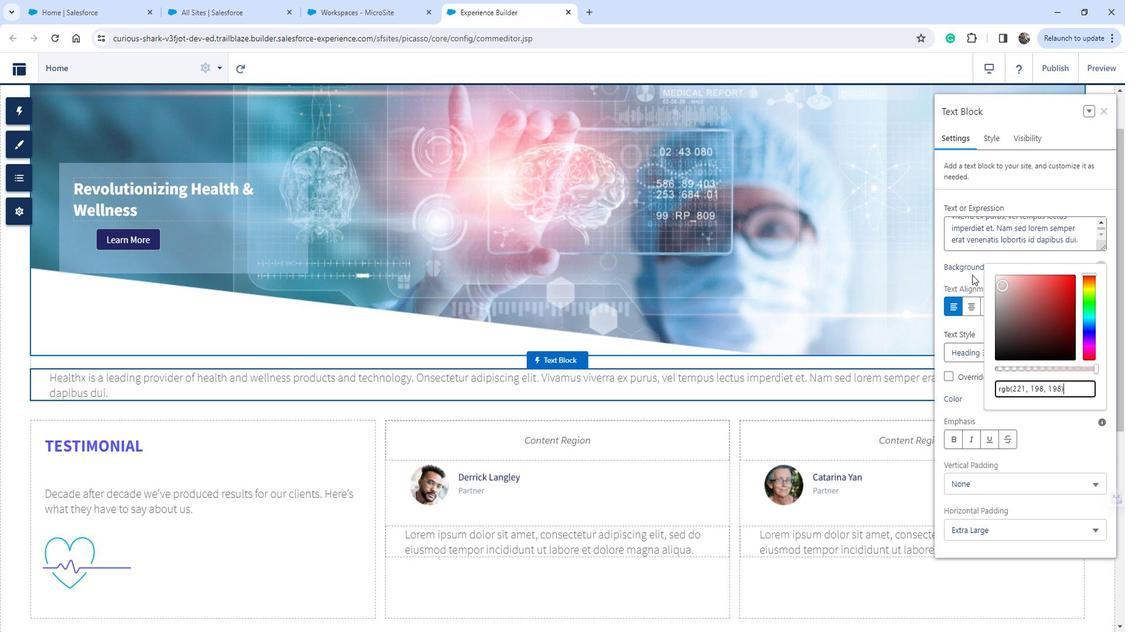 
Action: Mouse moved to (1050, 322)
Screenshot: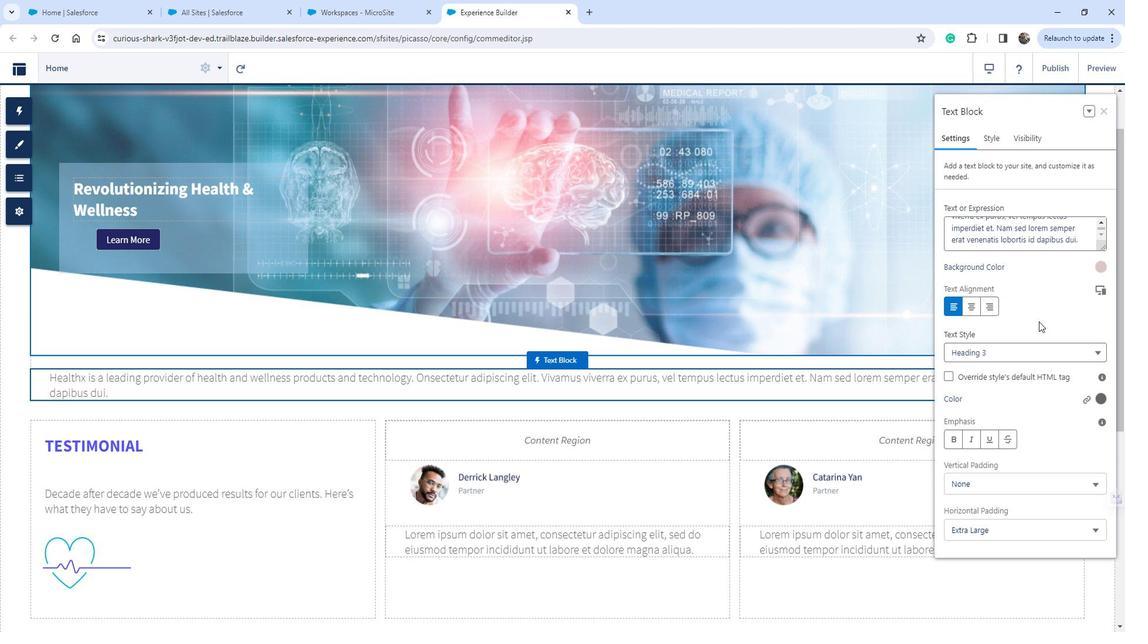 
Action: Mouse scrolled (1050, 321) with delta (0, 0)
Screenshot: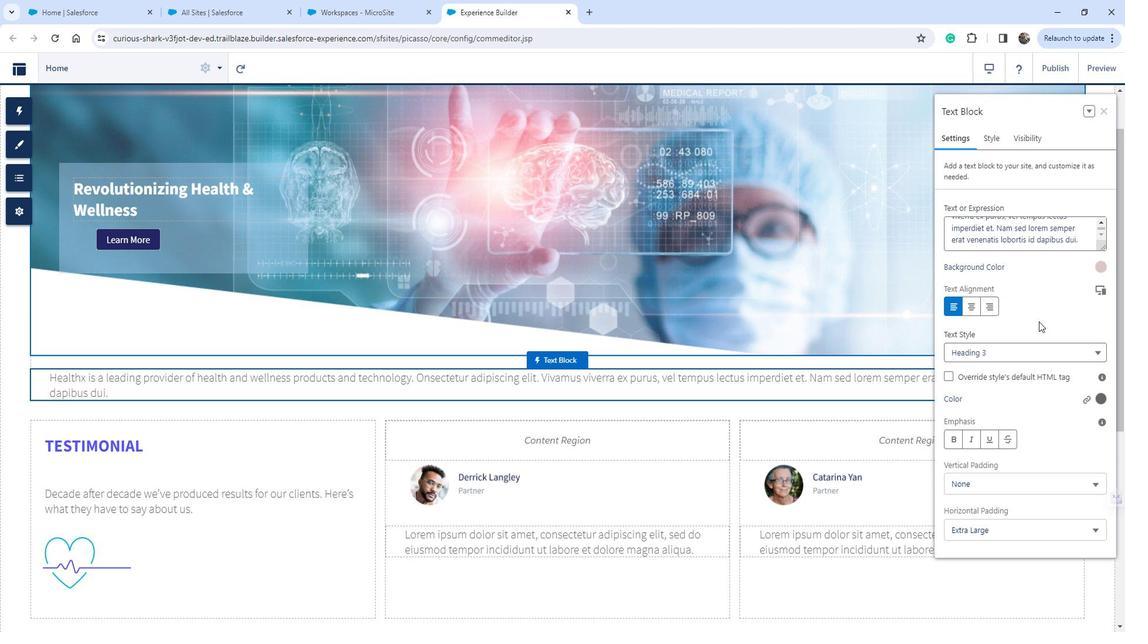 
Action: Mouse moved to (1035, 382)
Screenshot: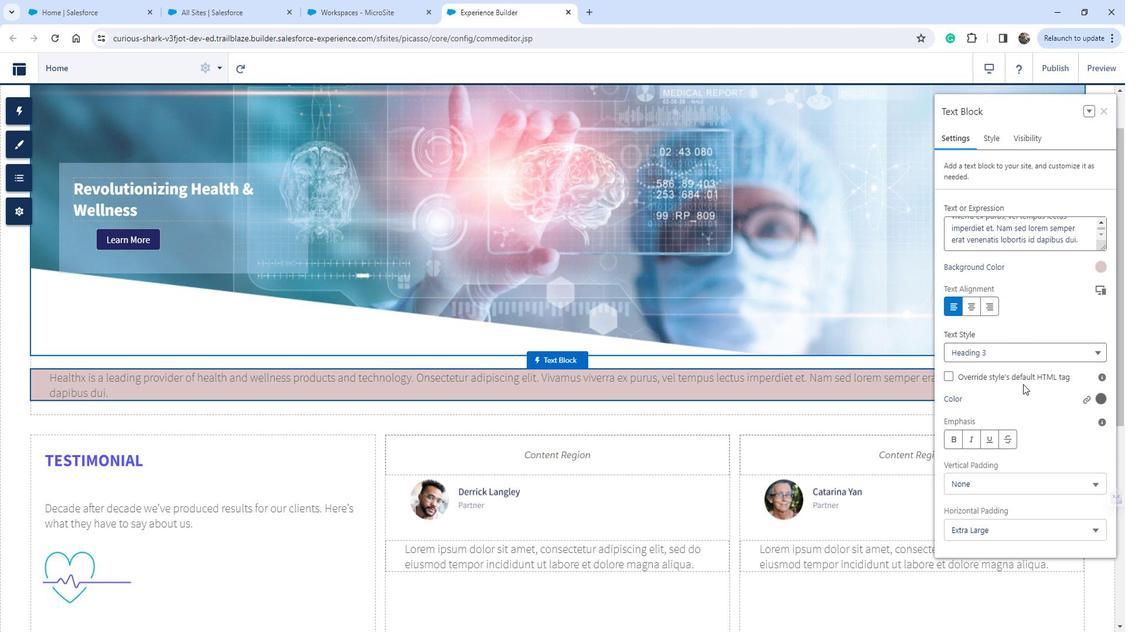 
Action: Mouse scrolled (1035, 382) with delta (0, 0)
Screenshot: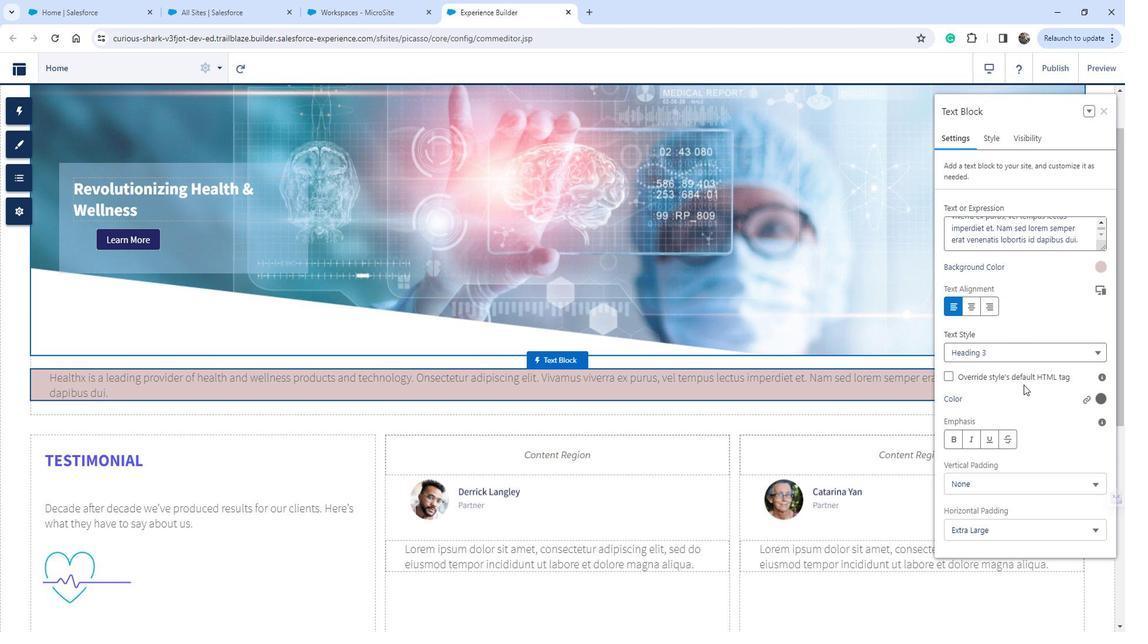 
Action: Mouse moved to (1114, 394)
Screenshot: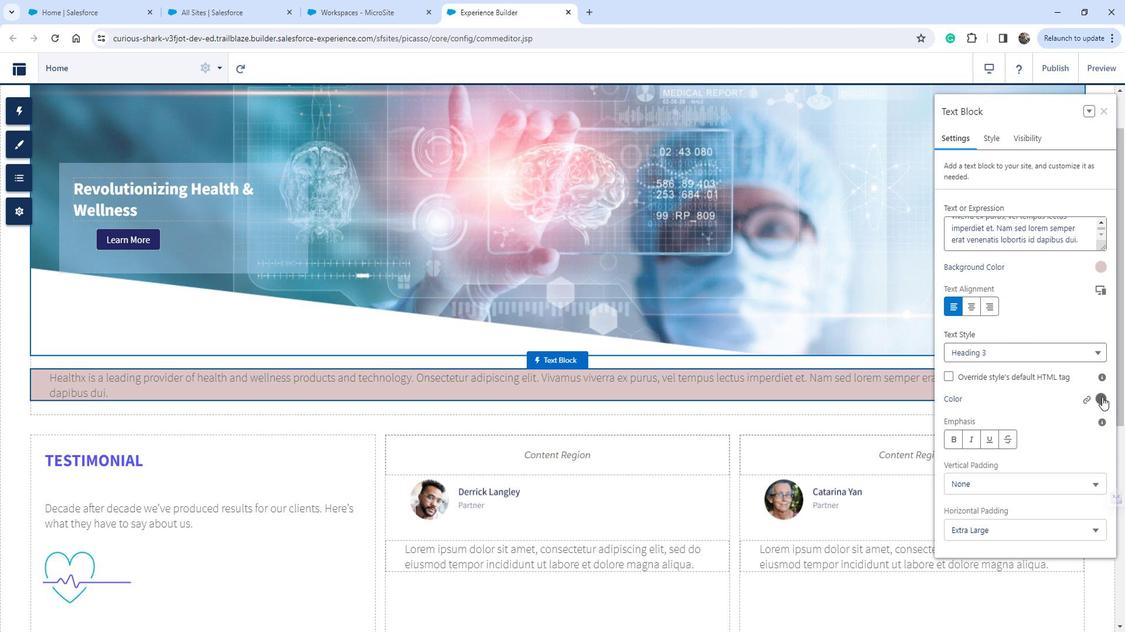 
Action: Mouse pressed left at (1114, 394)
Screenshot: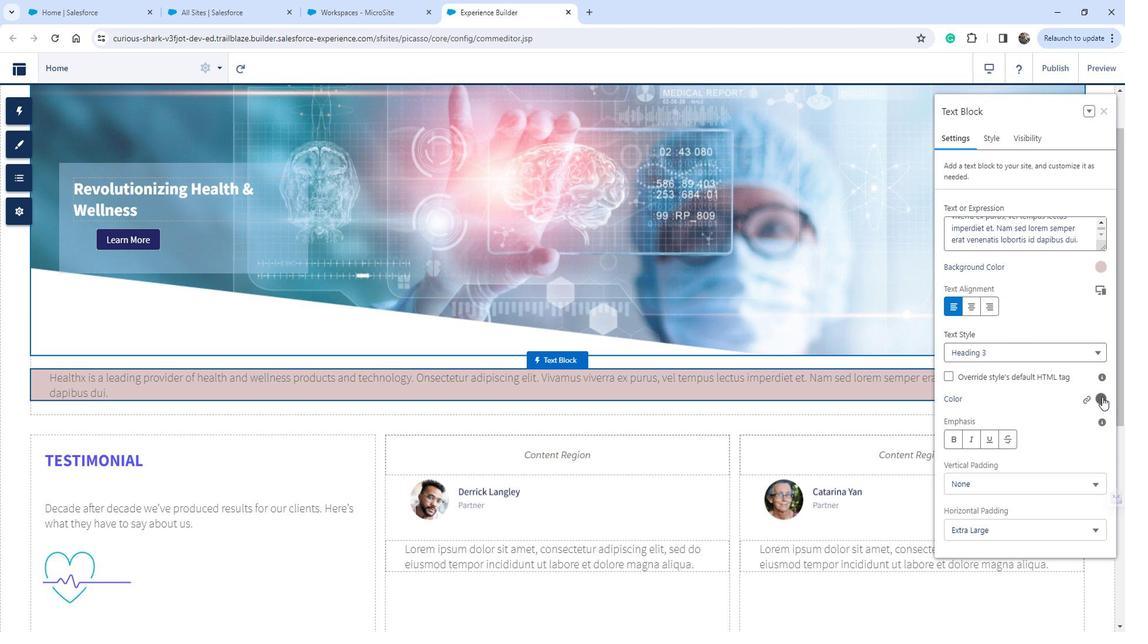 
Action: Mouse moved to (1065, 416)
Screenshot: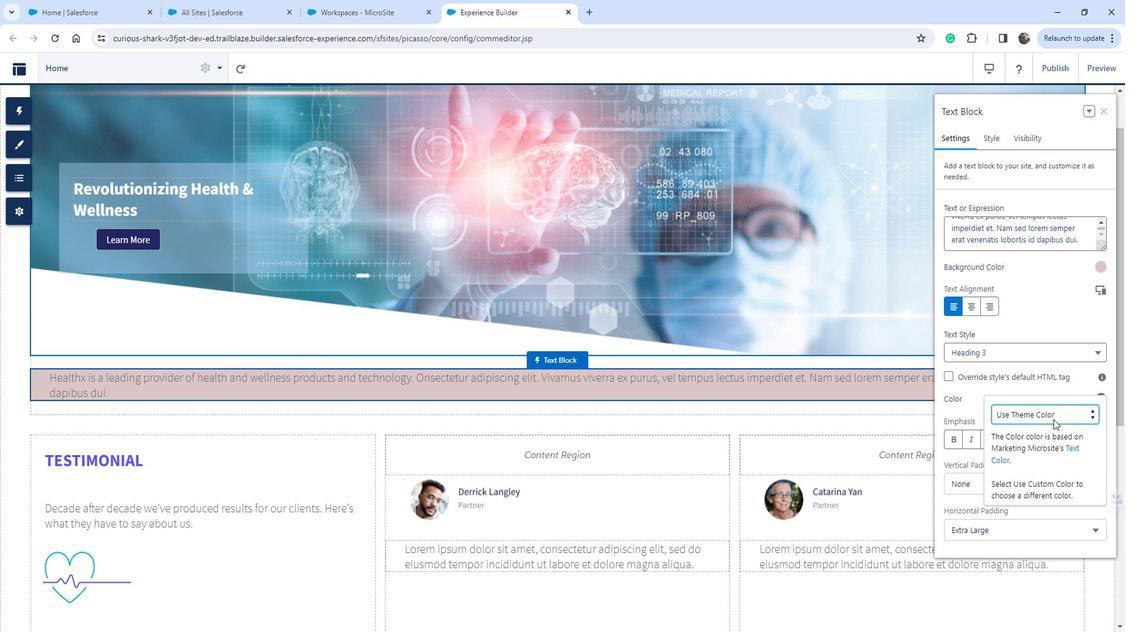 
Action: Mouse pressed left at (1065, 416)
Screenshot: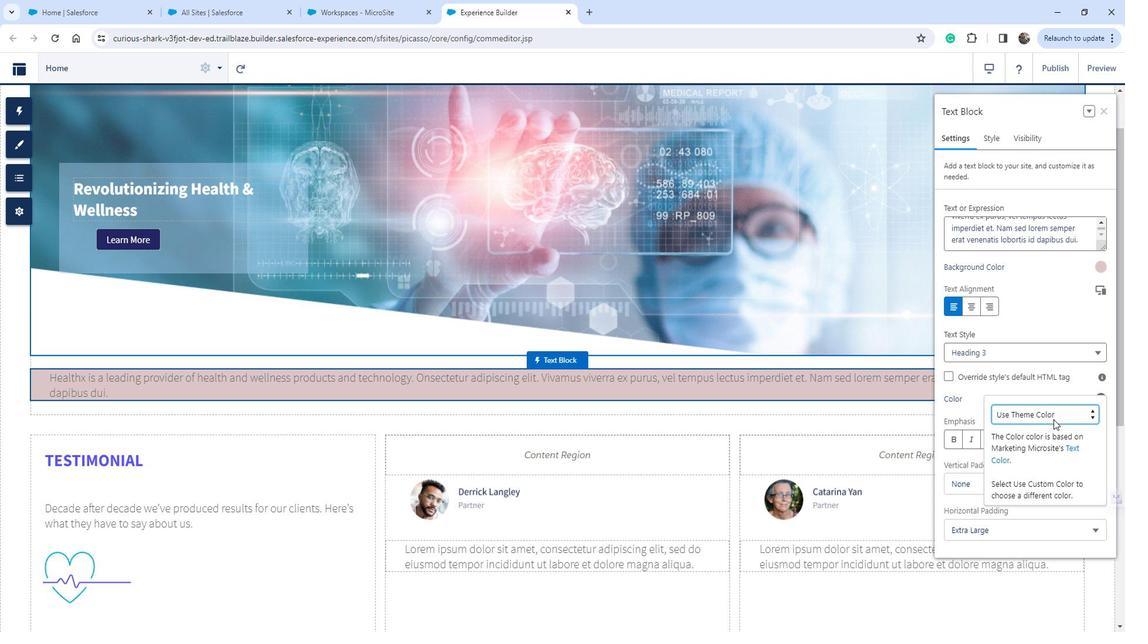 
Action: Mouse moved to (1063, 427)
Screenshot: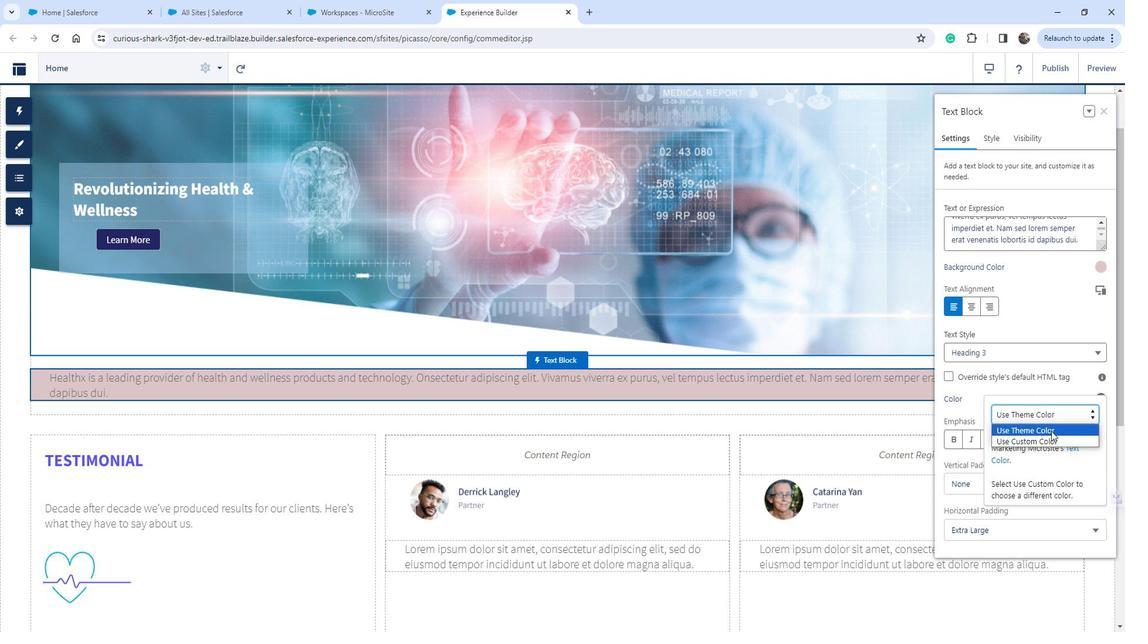 
Action: Mouse pressed left at (1063, 427)
Screenshot: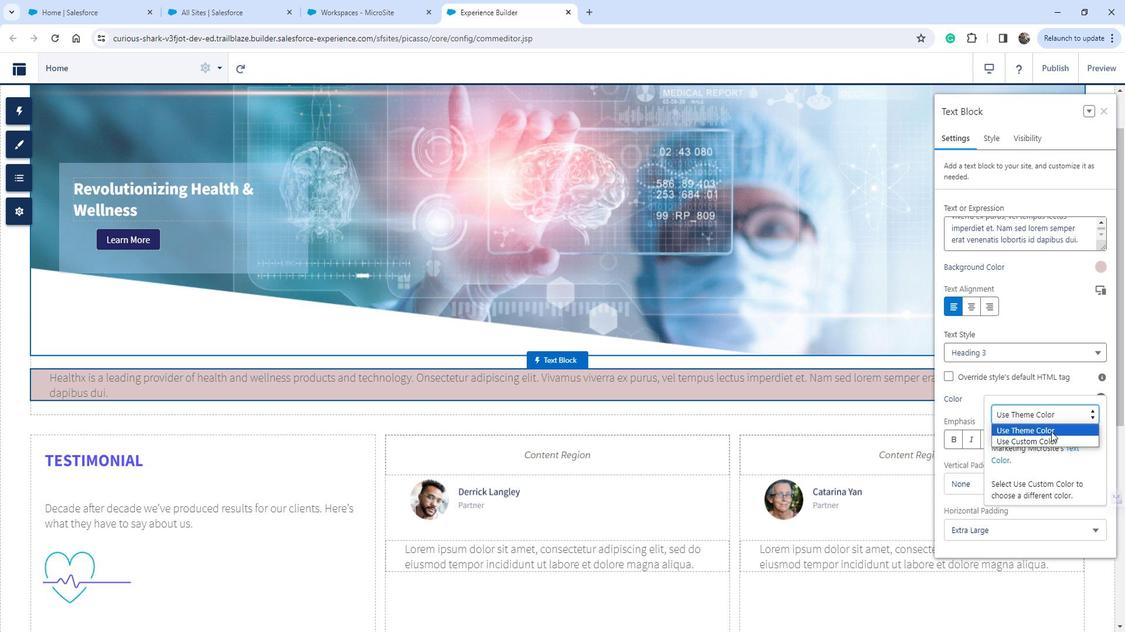 
Action: Mouse moved to (1016, 441)
Screenshot: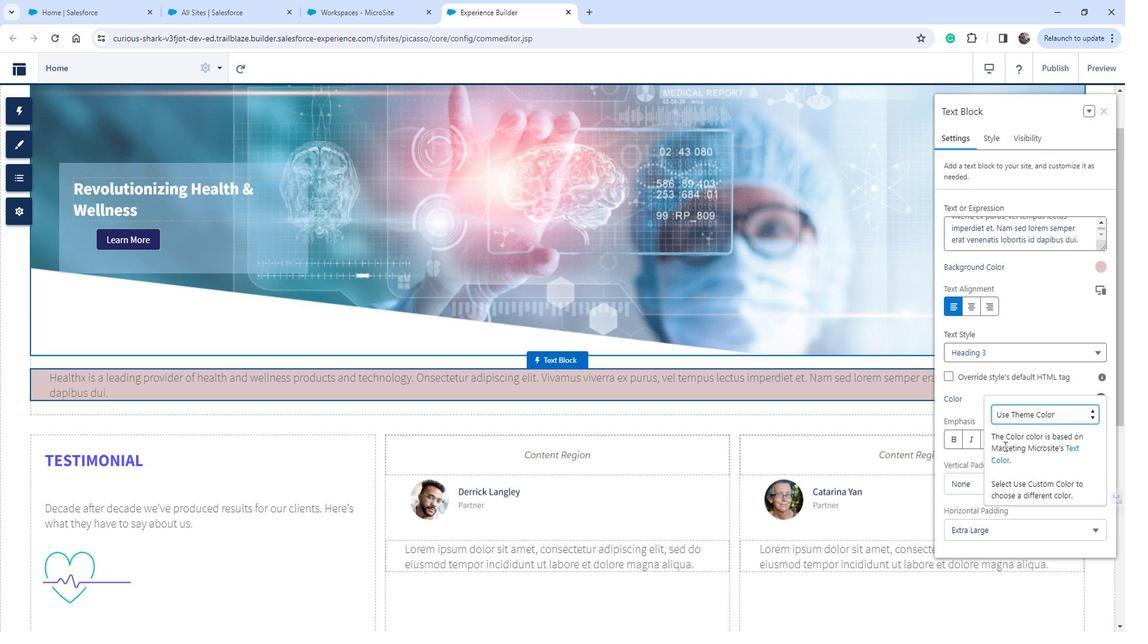 
Action: Mouse scrolled (1016, 441) with delta (0, 0)
Screenshot: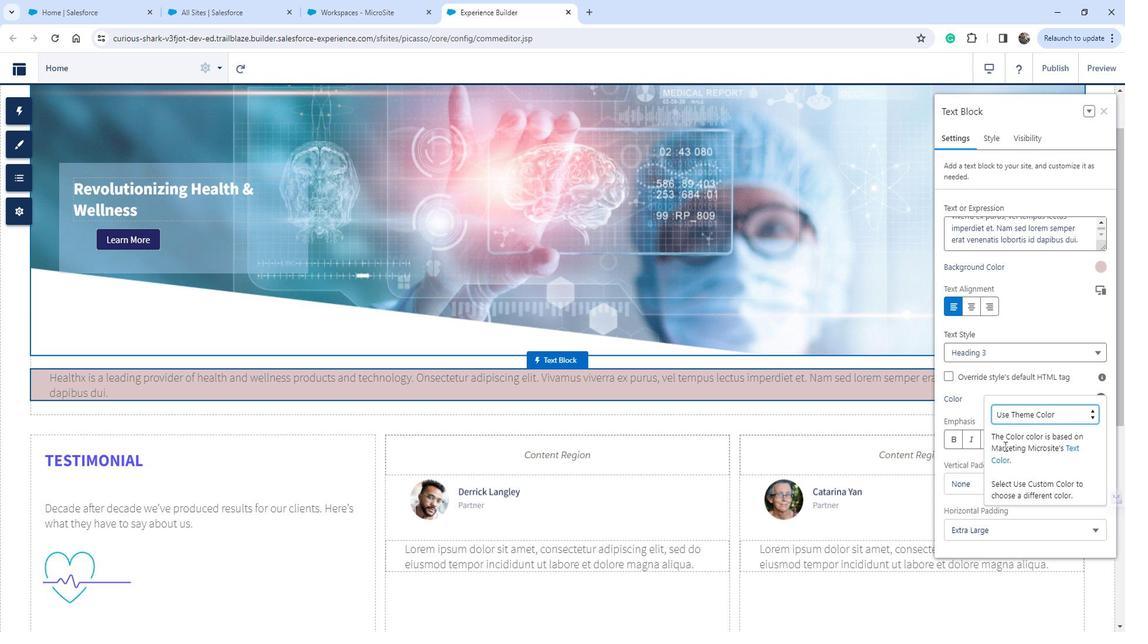 
Action: Mouse scrolled (1016, 441) with delta (0, 0)
Screenshot: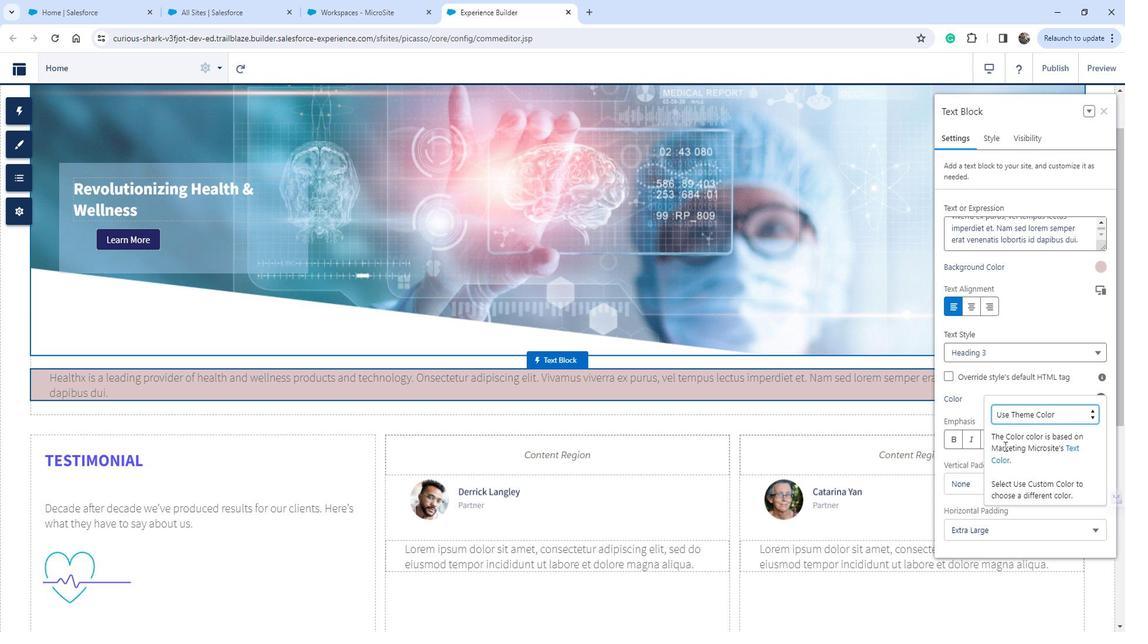 
Action: Mouse moved to (980, 393)
Screenshot: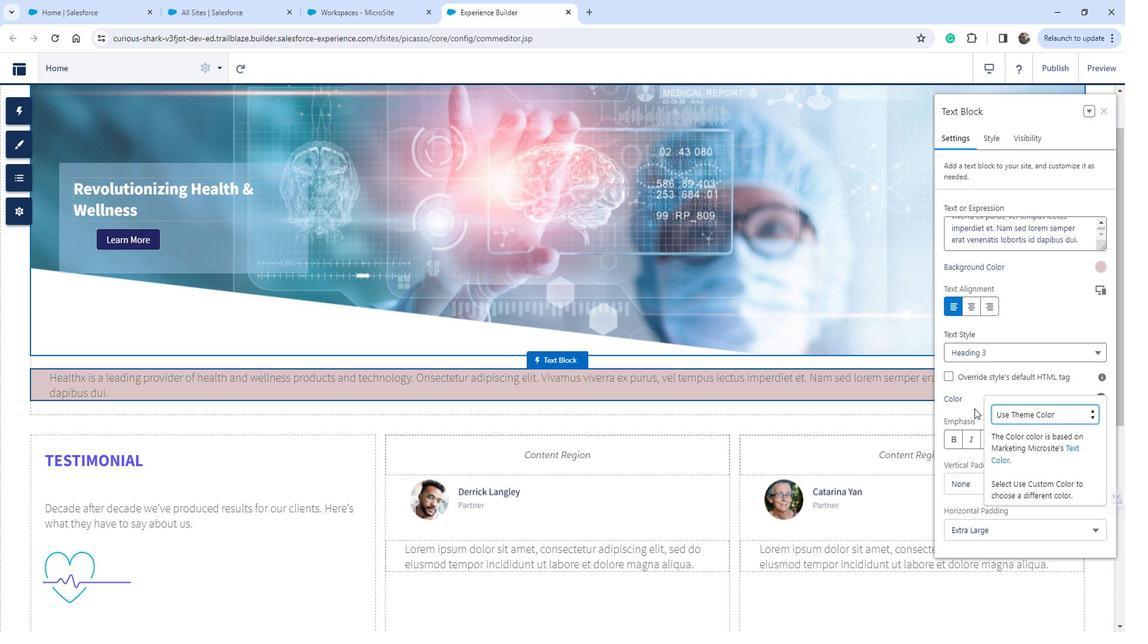 
Action: Mouse pressed left at (980, 393)
Screenshot: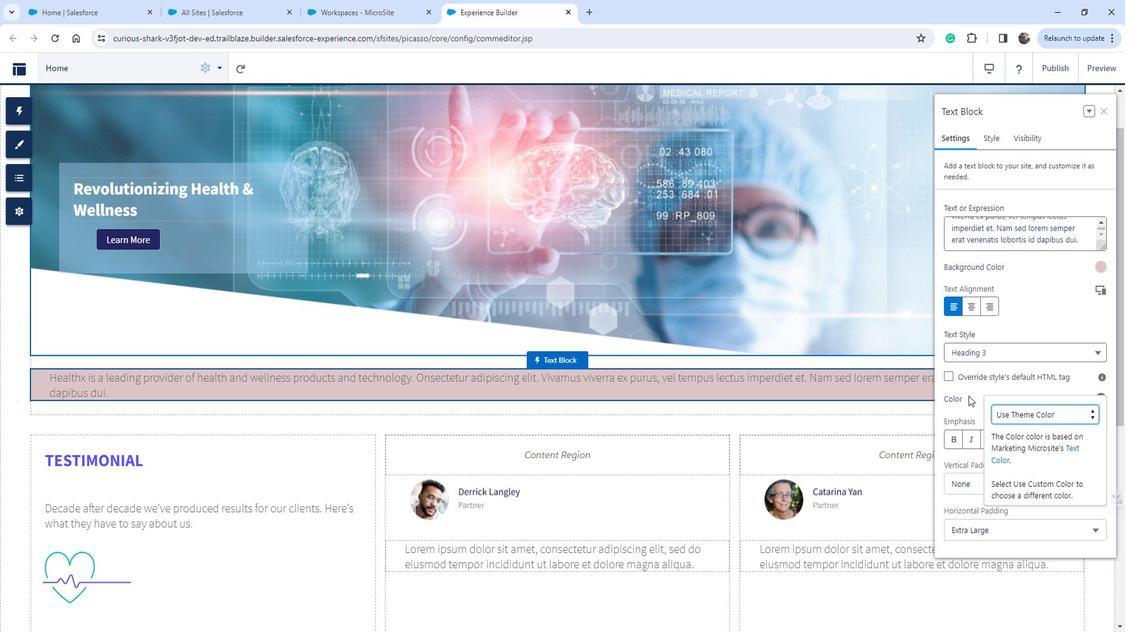 
Action: Mouse moved to (984, 397)
Screenshot: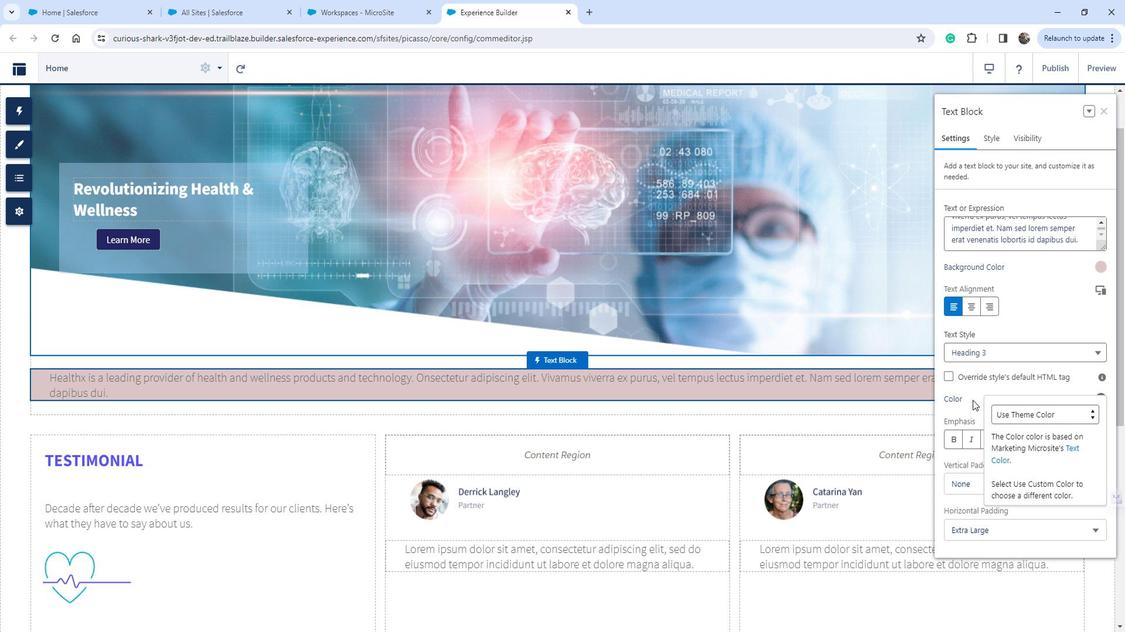 
Action: Mouse scrolled (984, 396) with delta (0, 0)
Screenshot: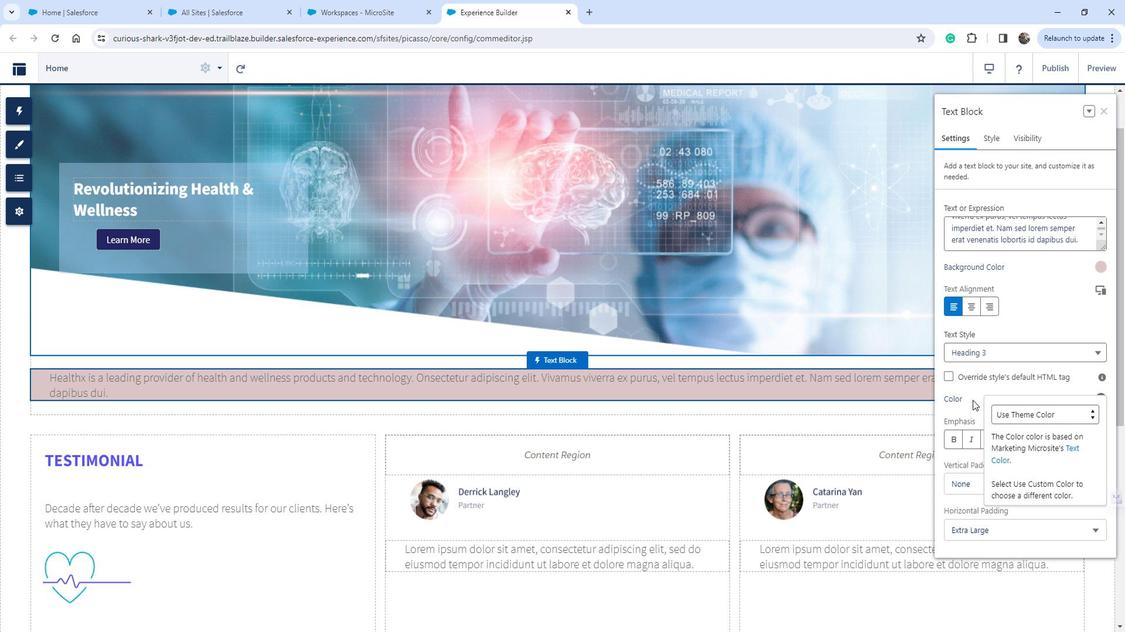 
Action: Mouse scrolled (984, 396) with delta (0, 0)
Screenshot: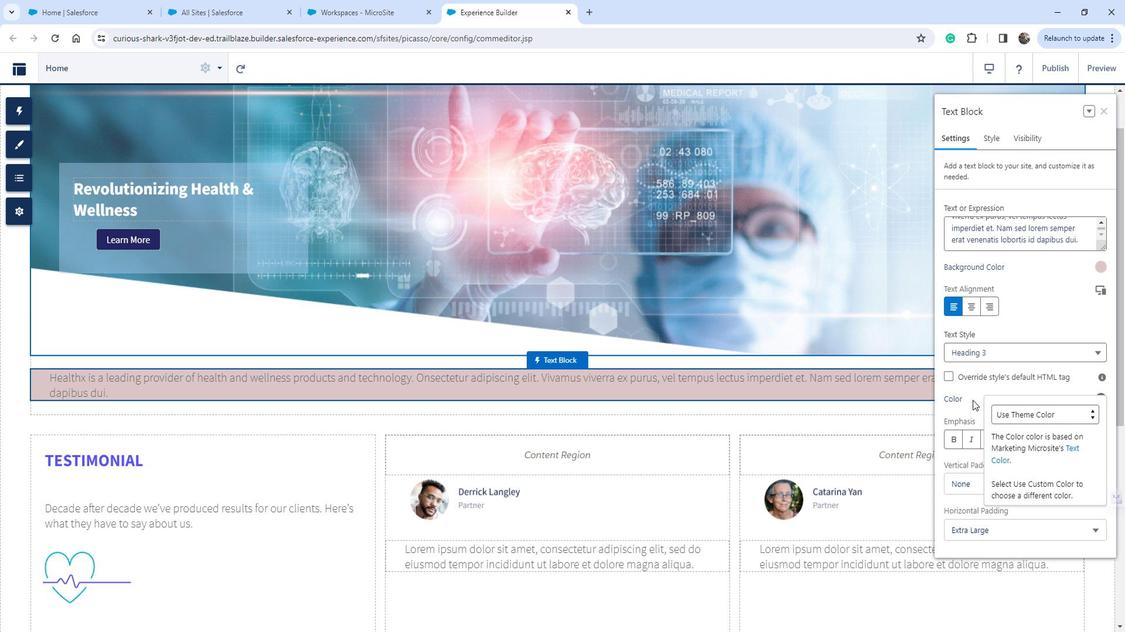 
Action: Mouse moved to (980, 423)
Screenshot: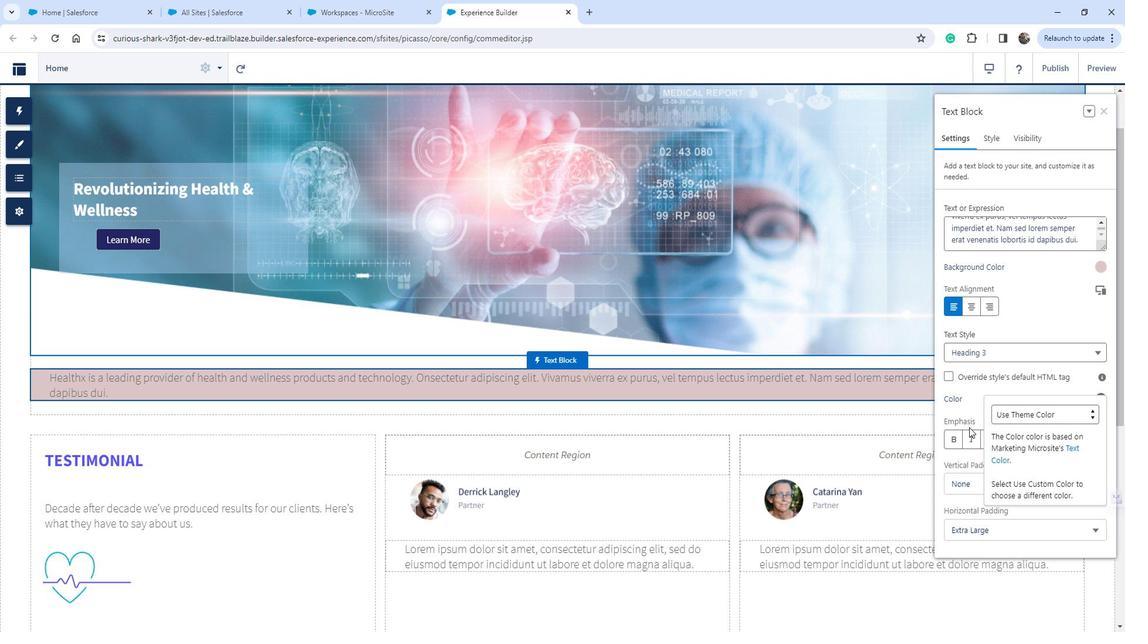 
